 Task: For heading Arial Rounded MT Bold with Underline.  font size for heading26,  'Change the font style of data to'Browallia New.  and font size to 18,  Change the alignment of both headline & data to Align middle & Align Text left.  In the sheet  EvaluationSalesPerformance
Action: Mouse moved to (144, 112)
Screenshot: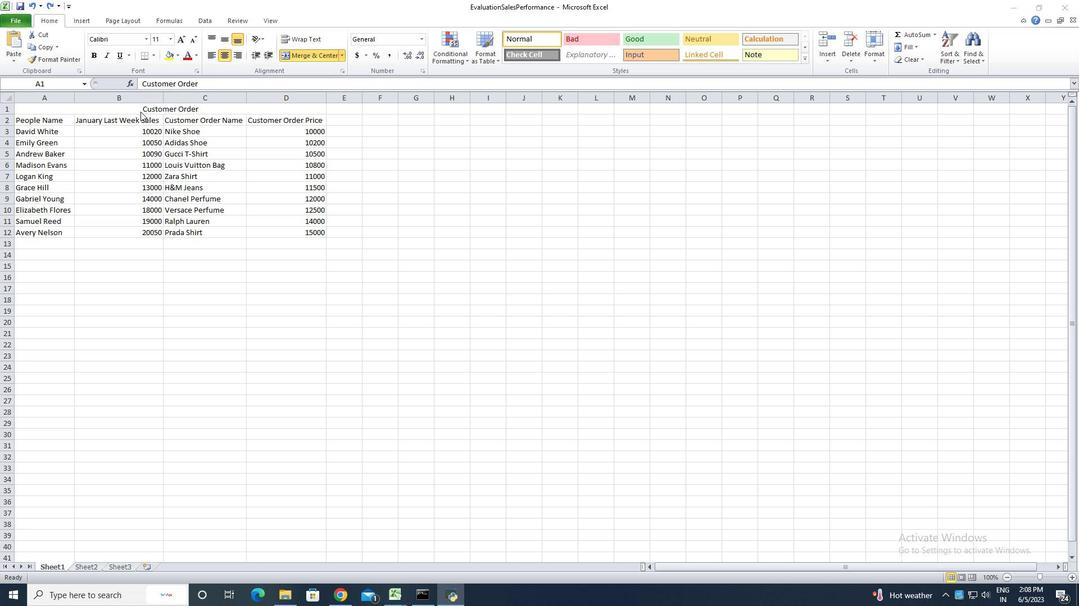 
Action: Mouse pressed left at (144, 112)
Screenshot: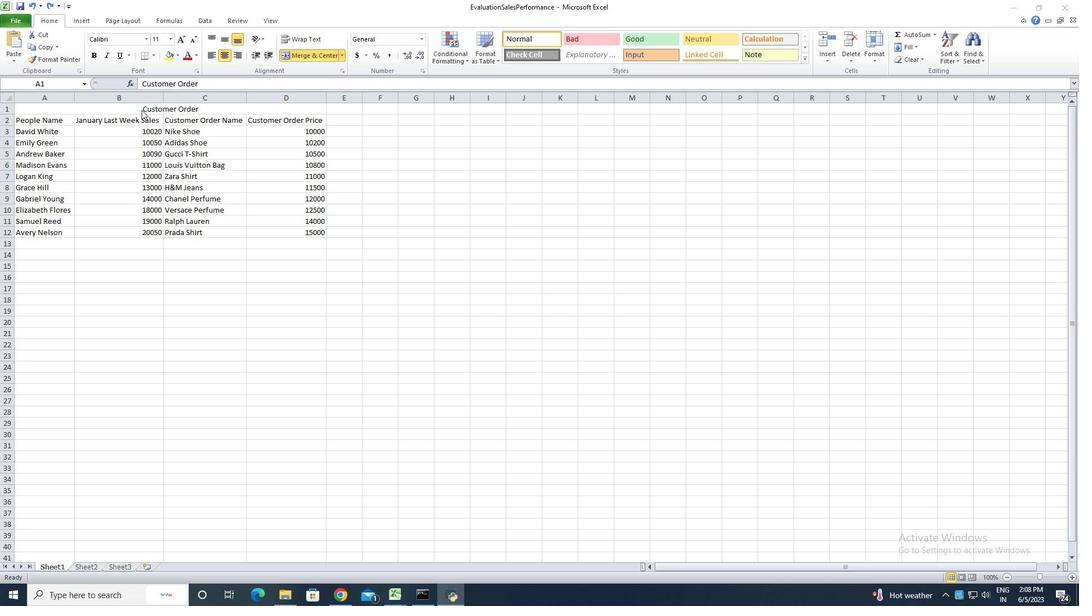 
Action: Mouse moved to (150, 41)
Screenshot: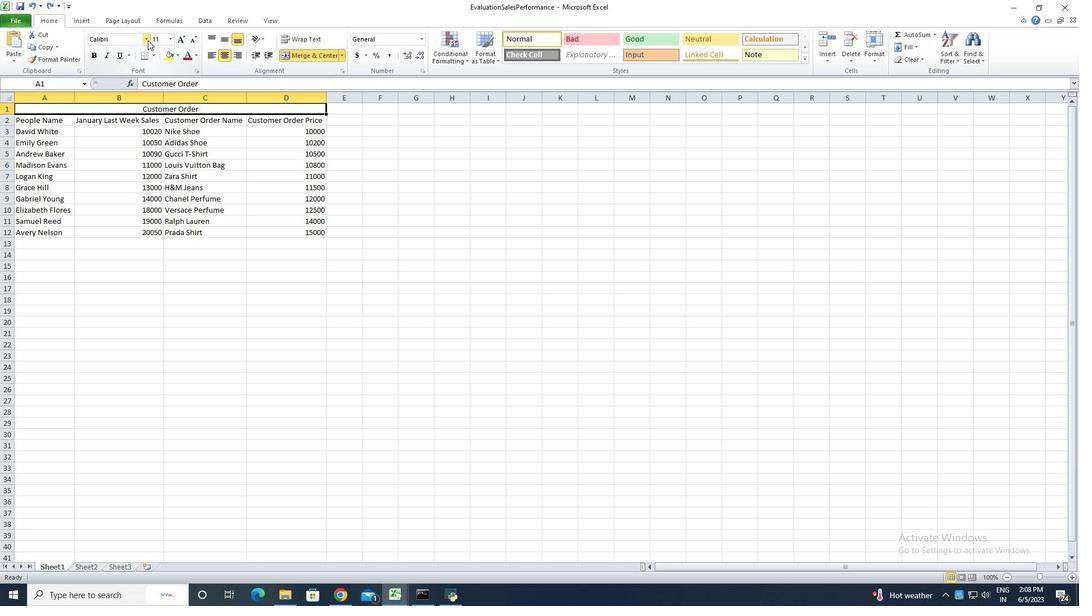 
Action: Mouse pressed left at (150, 41)
Screenshot: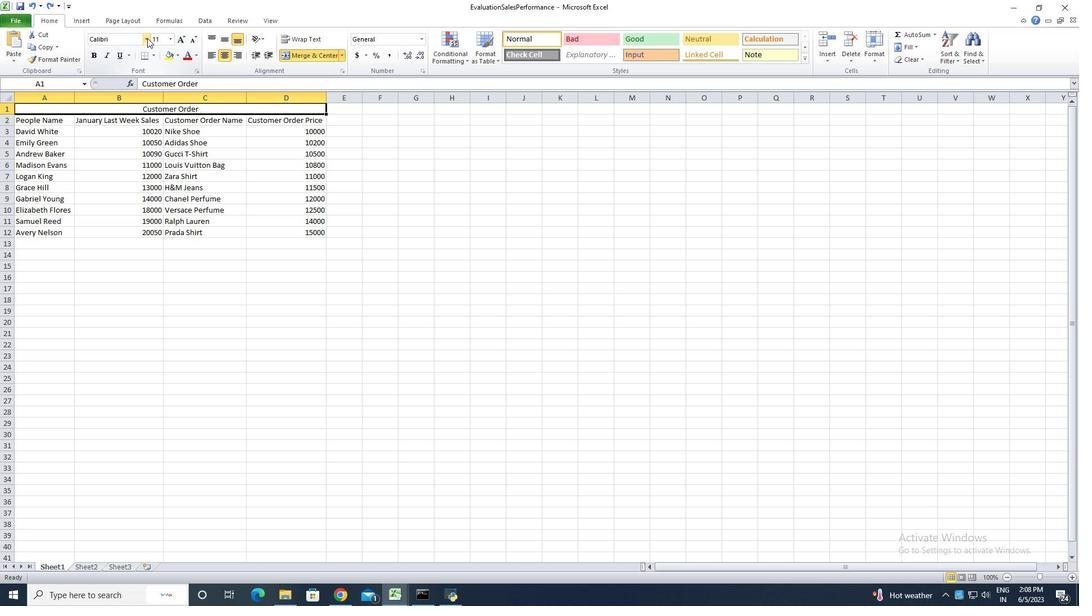 
Action: Mouse moved to (144, 171)
Screenshot: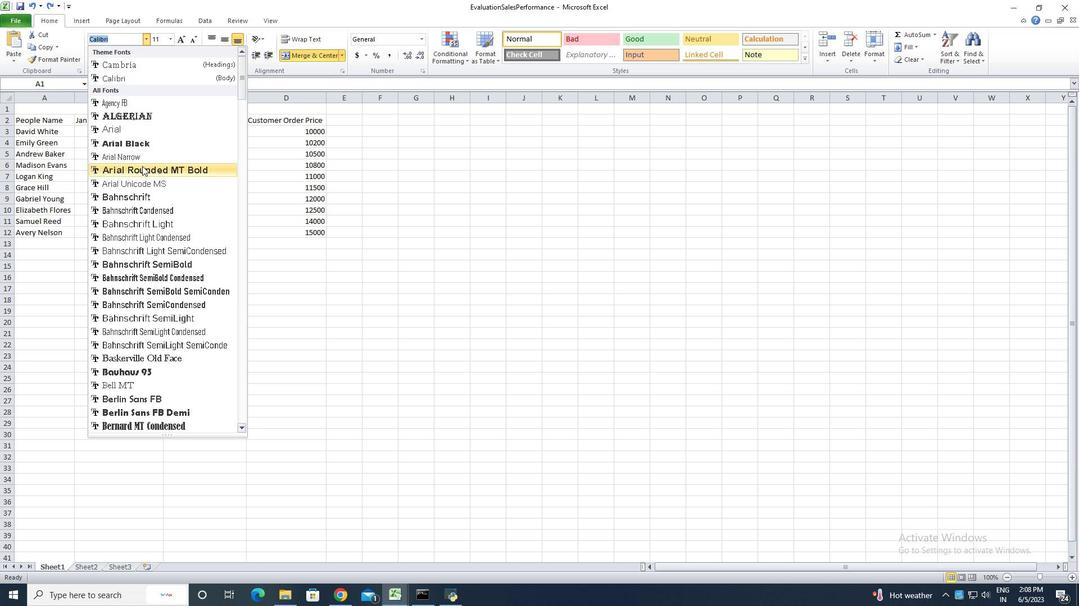 
Action: Mouse pressed left at (144, 171)
Screenshot: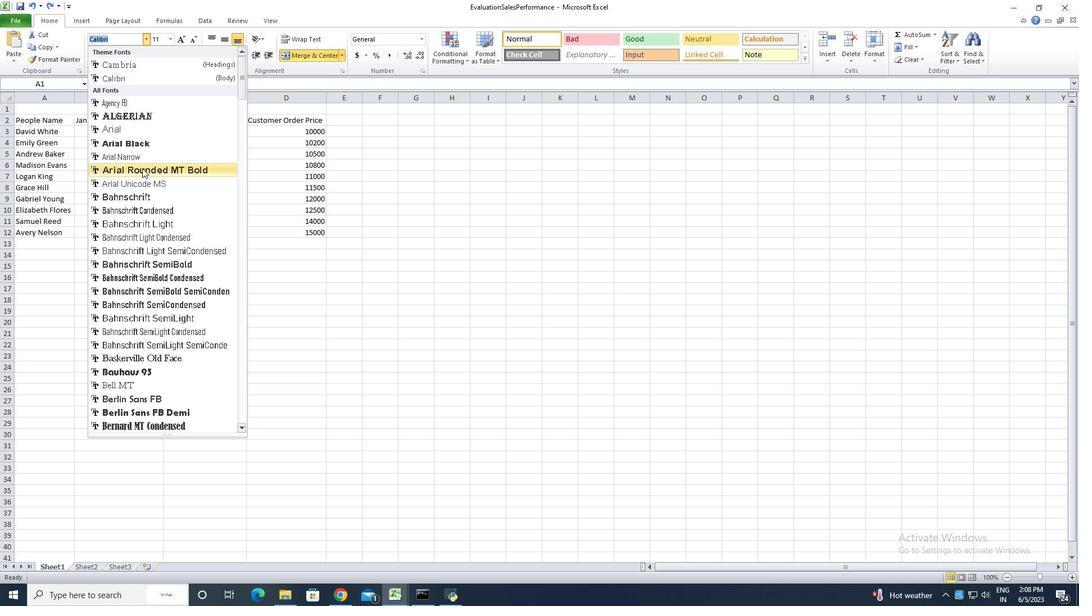 
Action: Mouse moved to (125, 59)
Screenshot: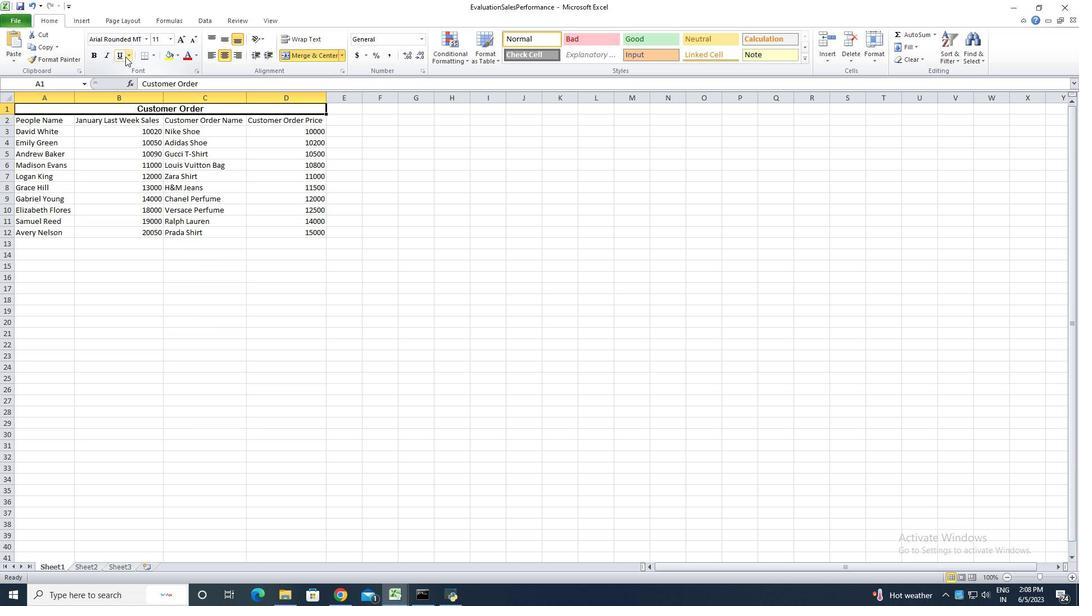 
Action: Mouse pressed left at (125, 59)
Screenshot: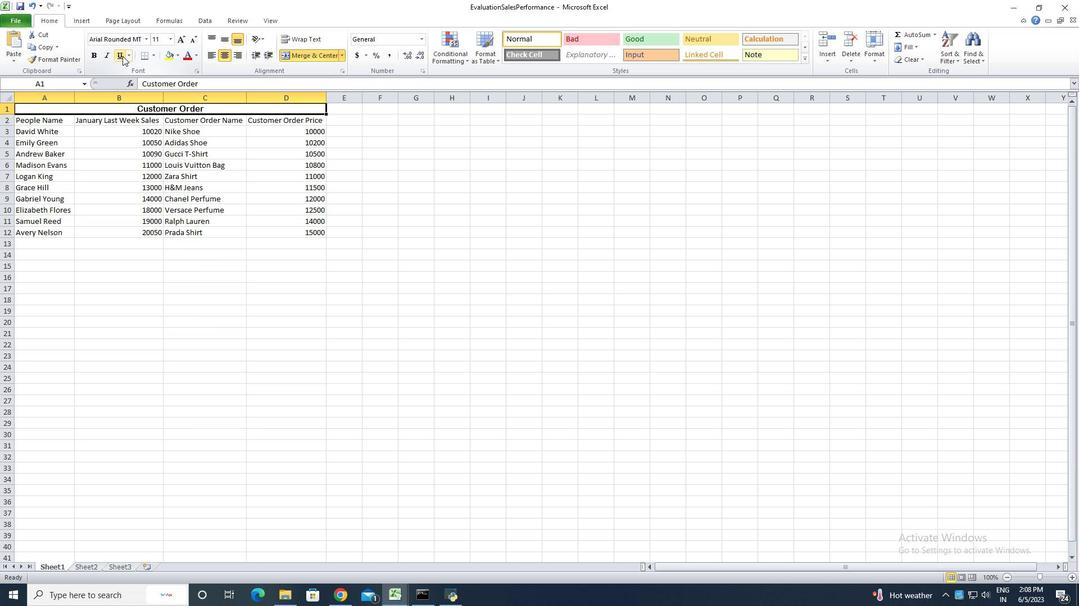 
Action: Mouse moved to (183, 43)
Screenshot: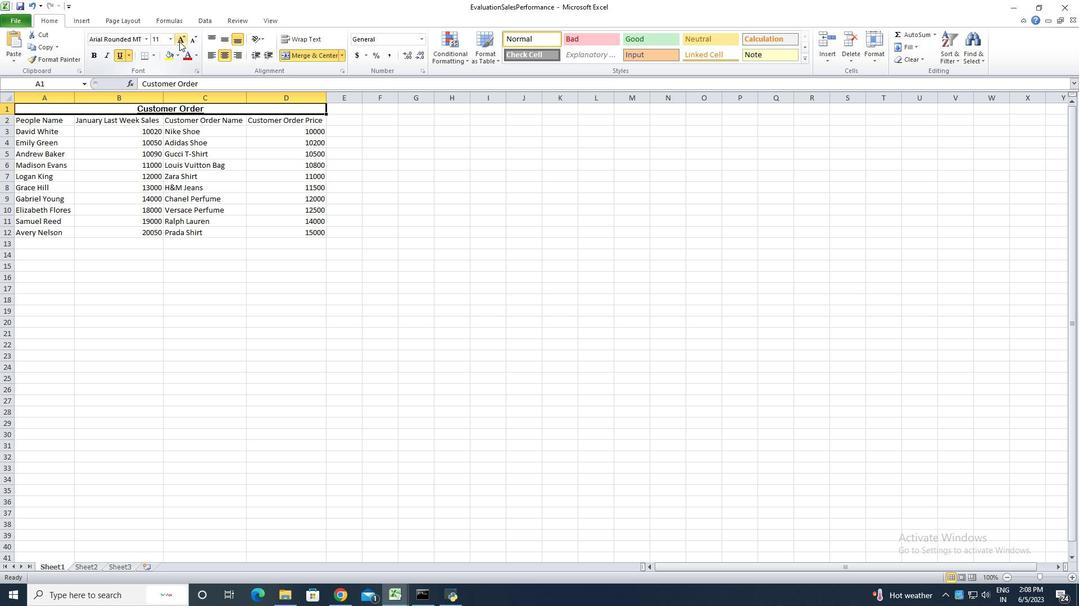 
Action: Mouse pressed left at (183, 43)
Screenshot: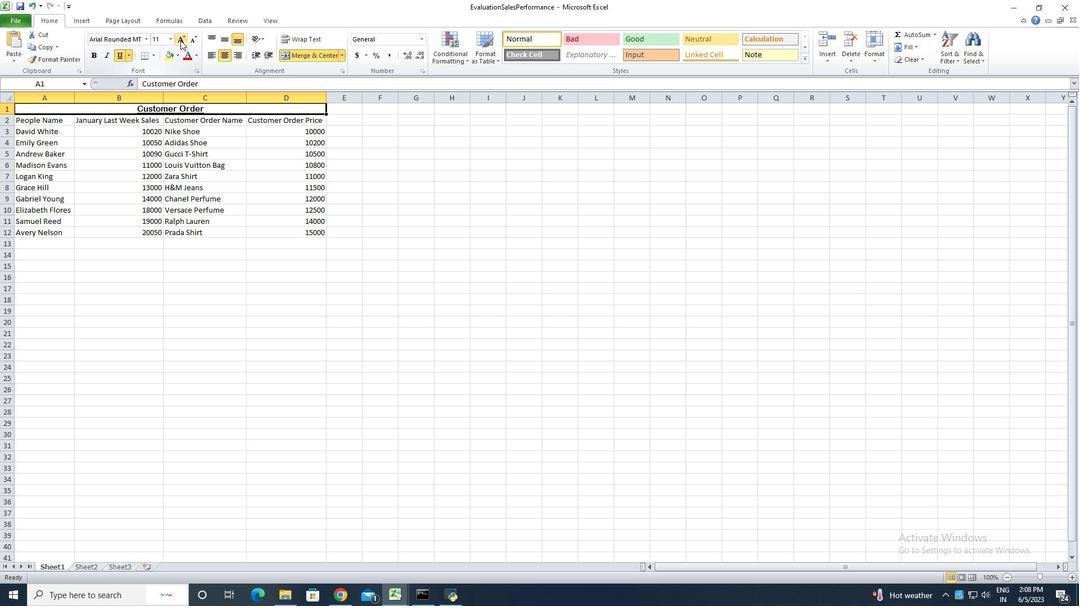 
Action: Mouse pressed left at (183, 43)
Screenshot: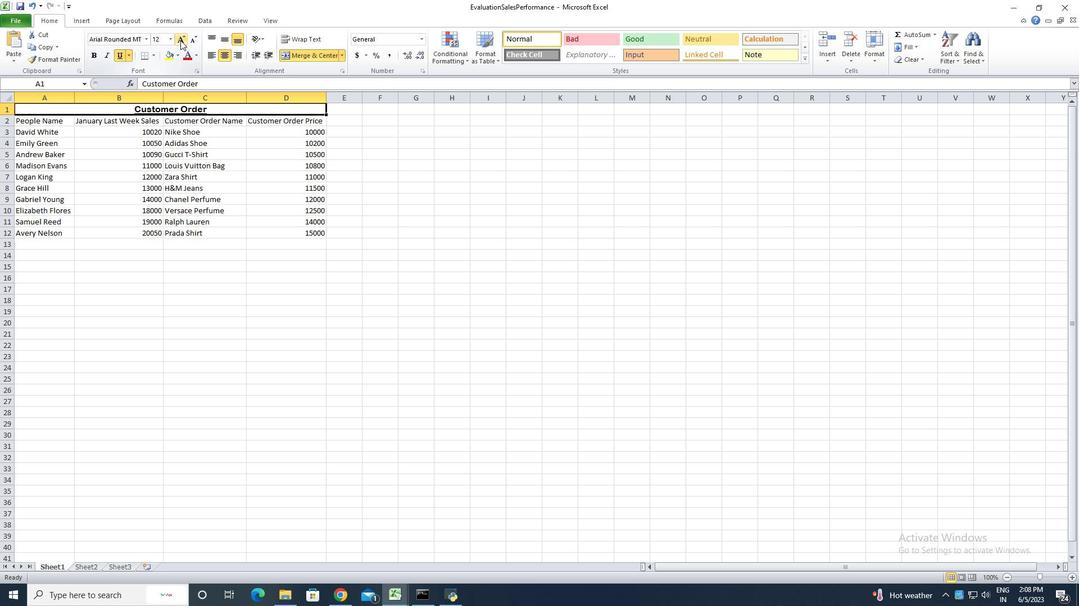 
Action: Mouse pressed left at (183, 43)
Screenshot: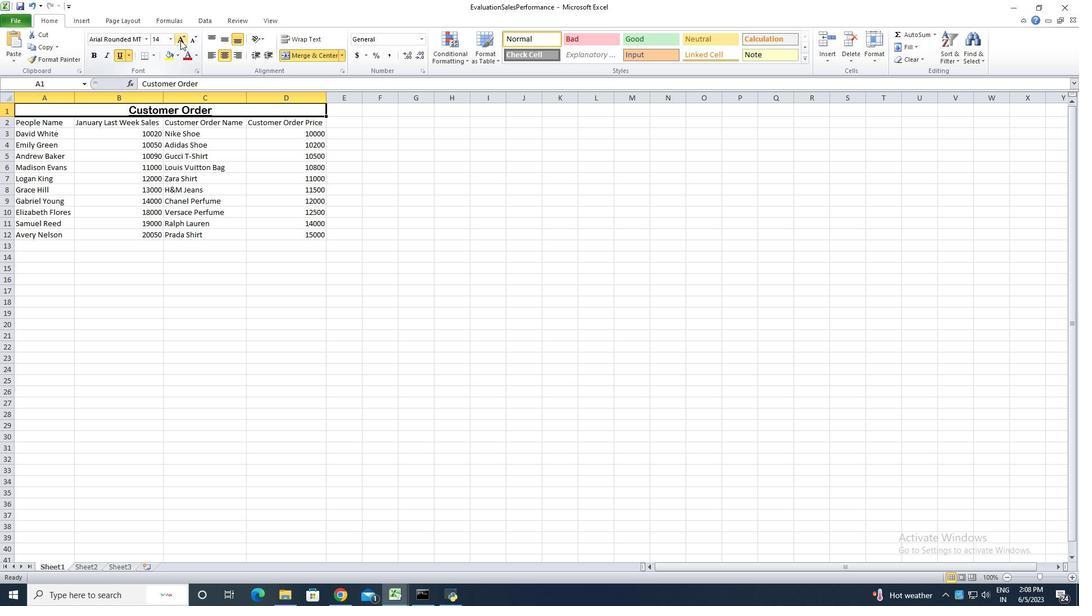 
Action: Mouse pressed left at (183, 43)
Screenshot: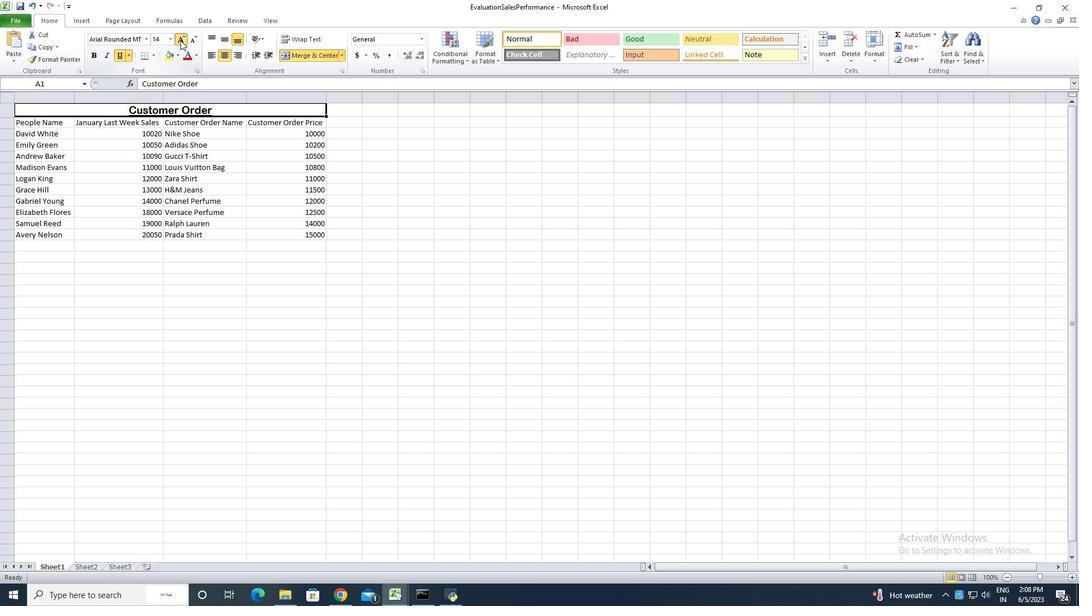 
Action: Mouse pressed left at (183, 43)
Screenshot: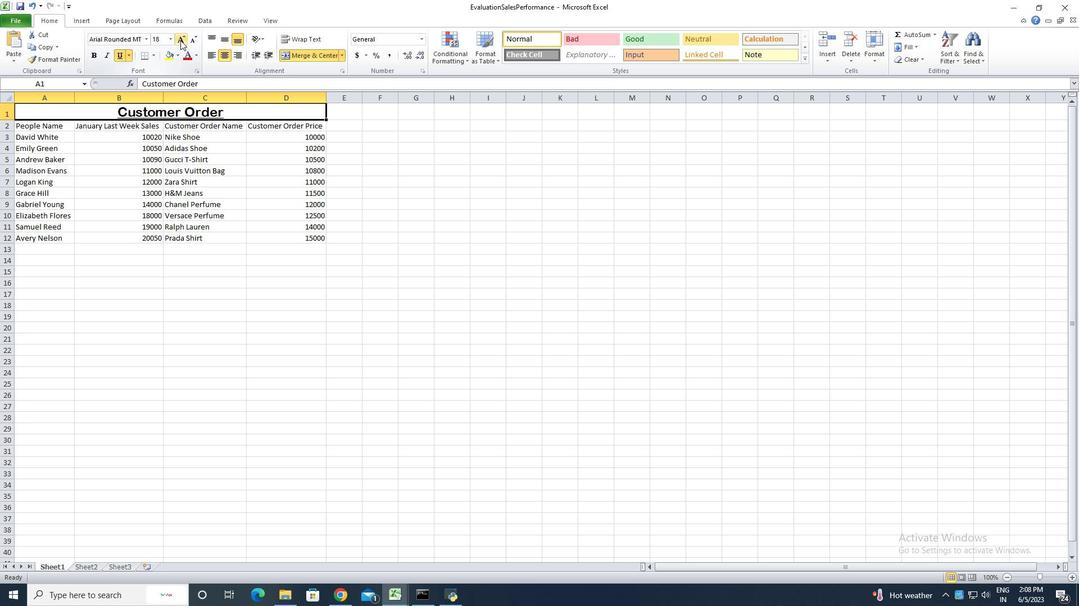 
Action: Mouse pressed left at (183, 43)
Screenshot: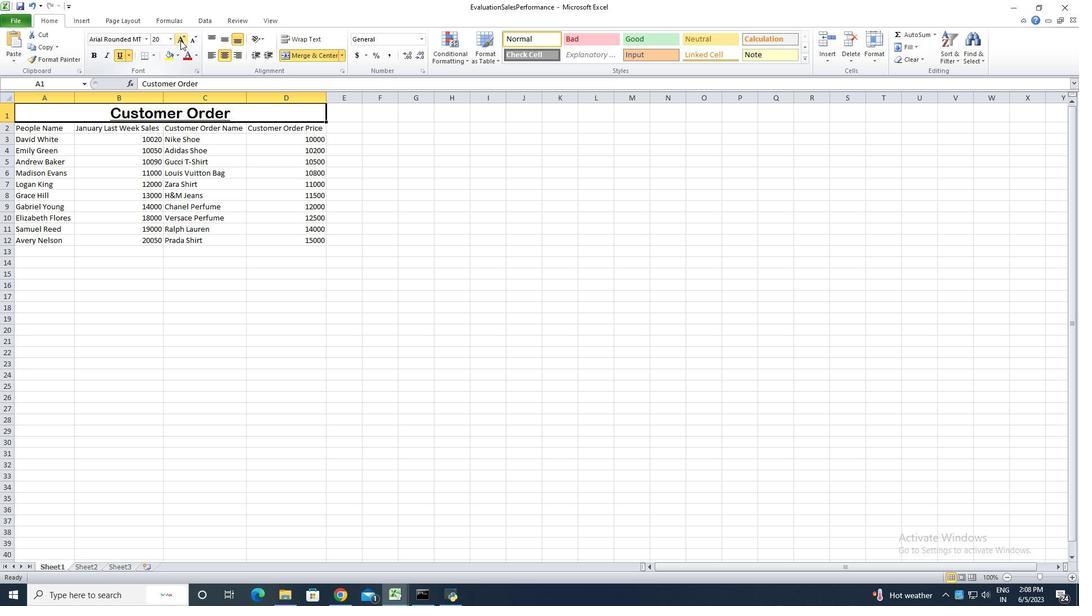 
Action: Mouse pressed left at (183, 43)
Screenshot: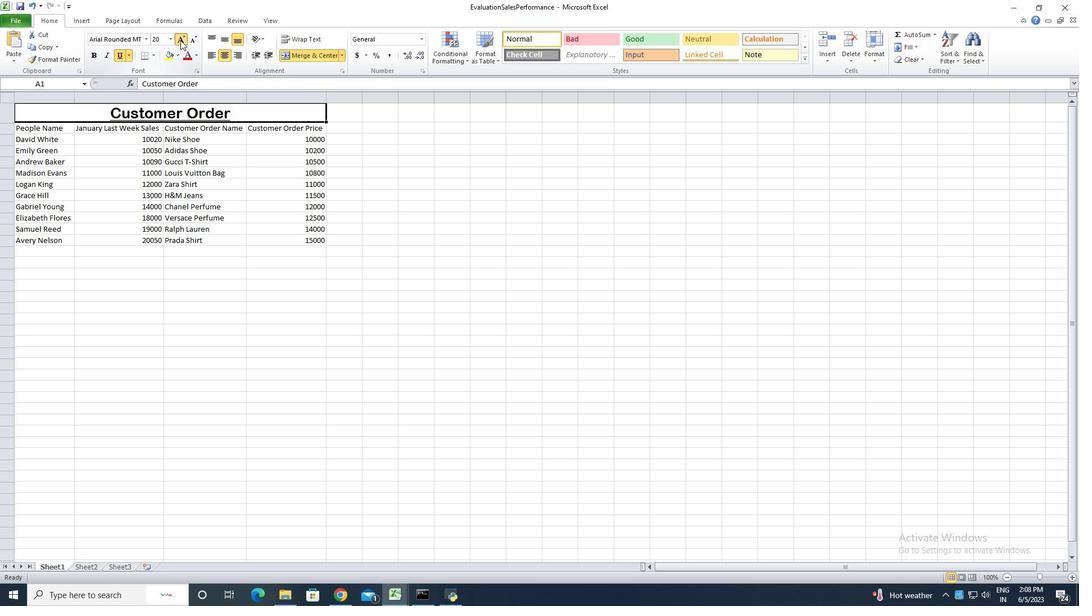 
Action: Mouse pressed left at (183, 43)
Screenshot: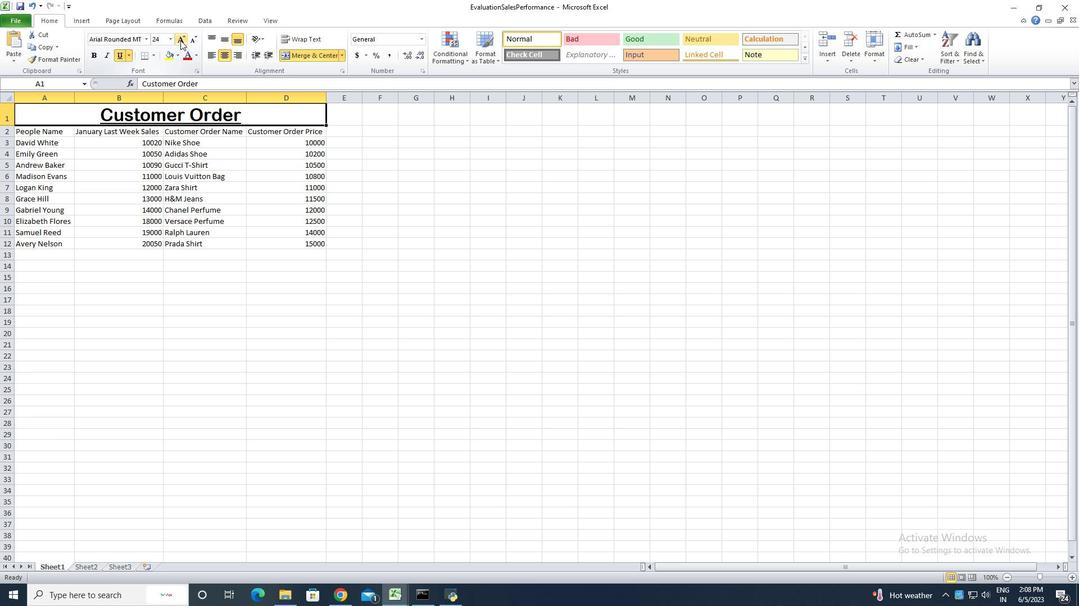 
Action: Mouse moved to (40, 134)
Screenshot: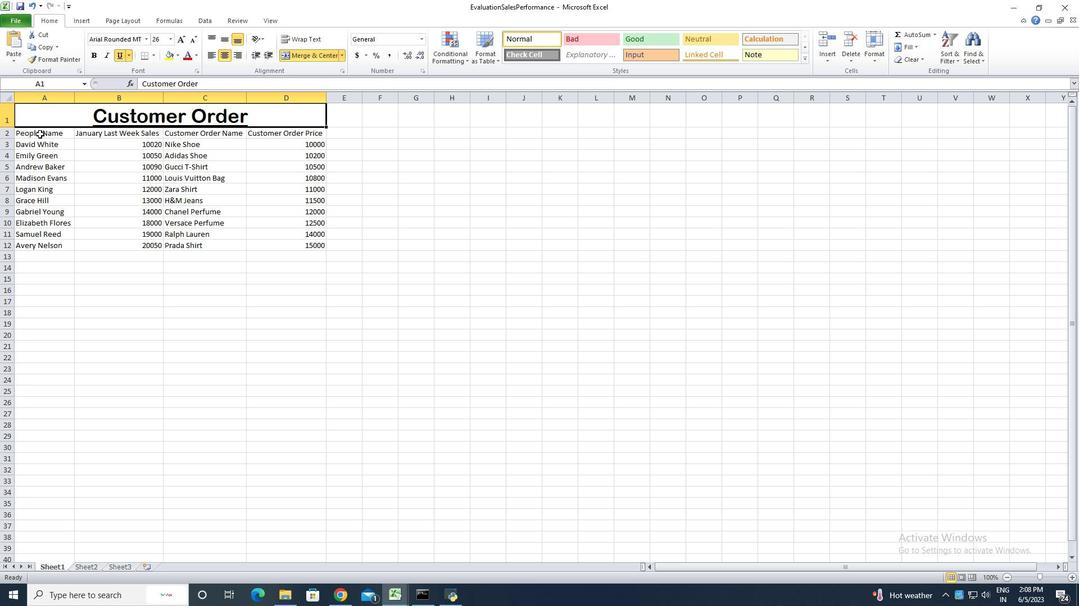 
Action: Mouse pressed left at (40, 134)
Screenshot: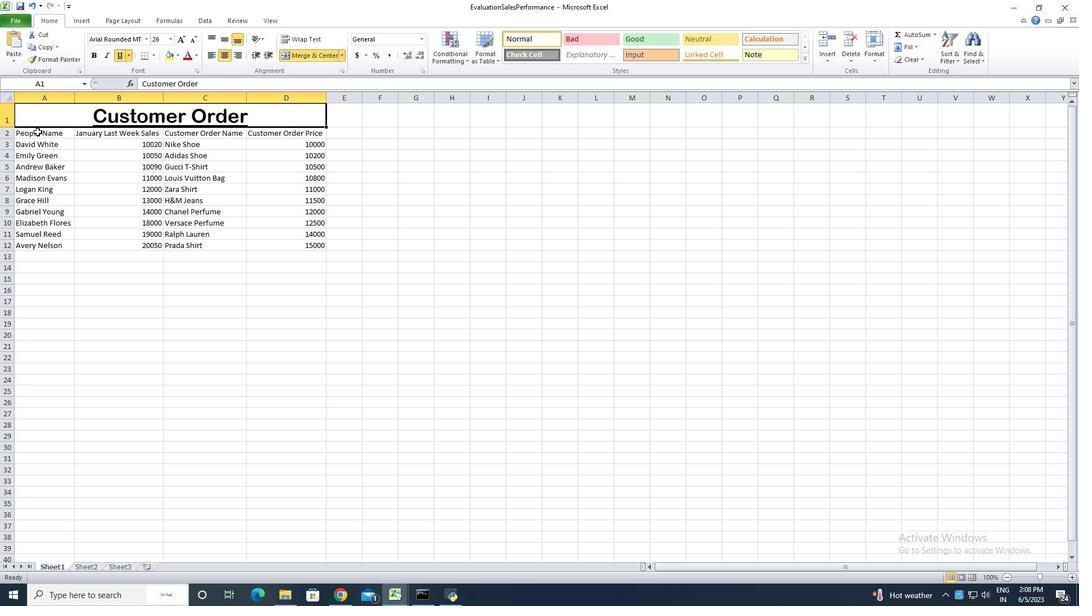 
Action: Mouse moved to (147, 41)
Screenshot: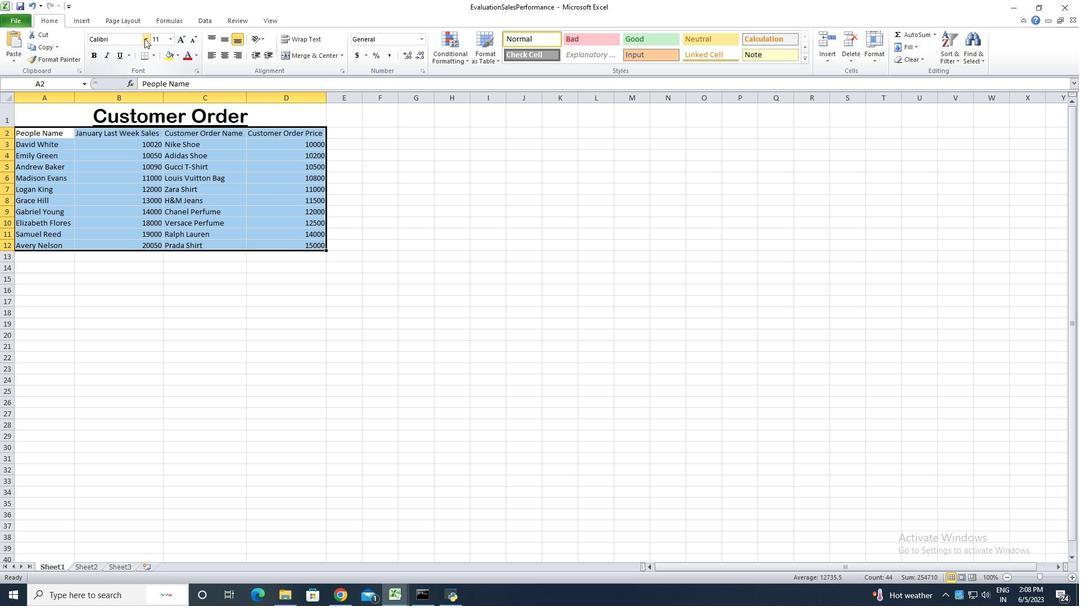 
Action: Mouse pressed left at (147, 41)
Screenshot: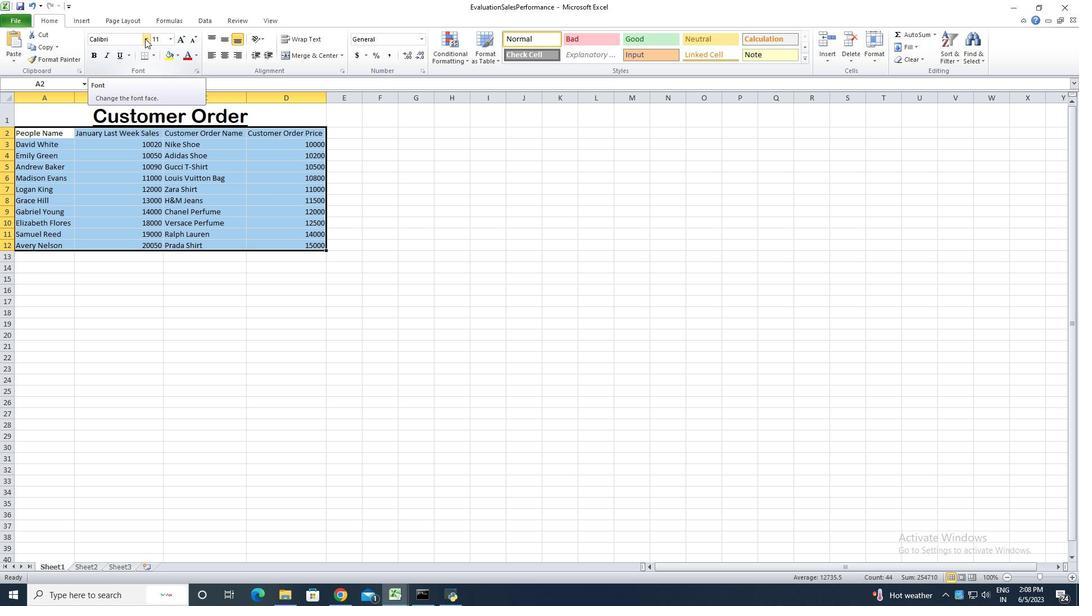 
Action: Key pressed <Key.shift>Browali<Key.backspace>lia<Key.space><Key.shift>New<Key.enter>
Screenshot: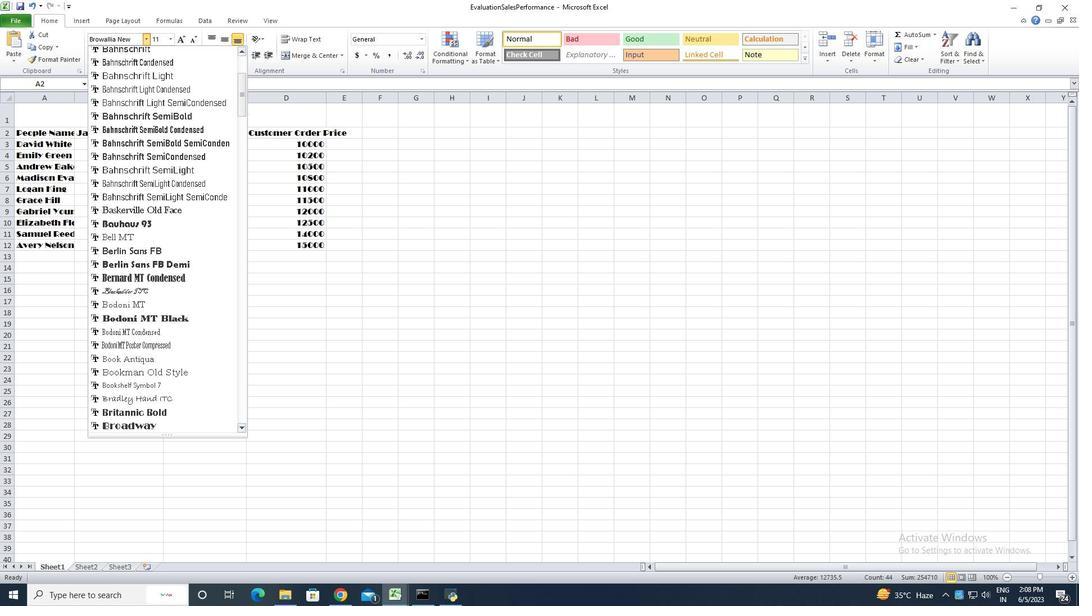 
Action: Mouse moved to (186, 41)
Screenshot: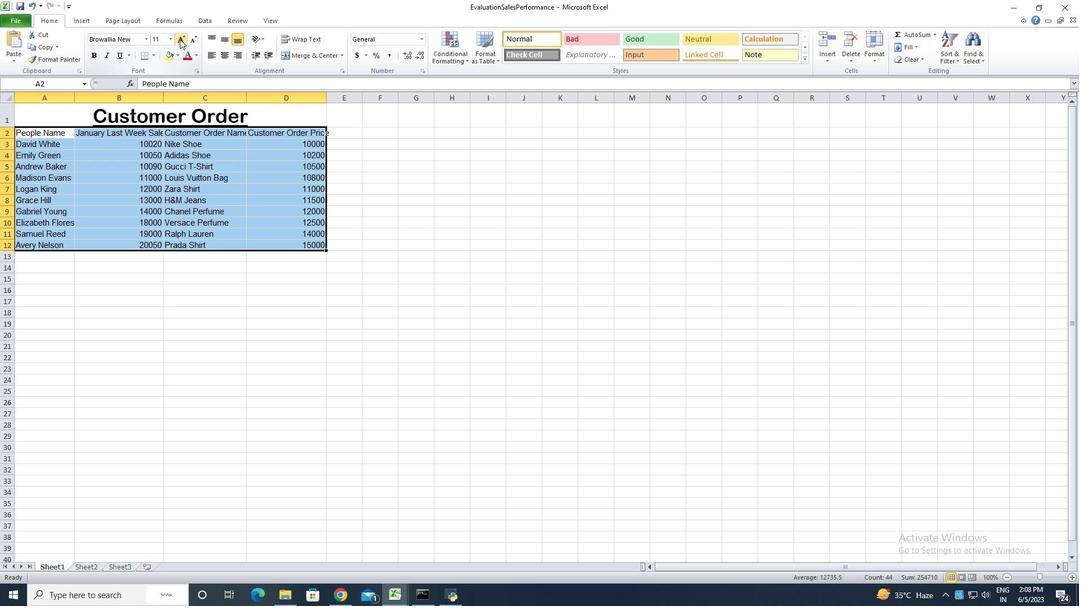 
Action: Mouse pressed left at (186, 41)
Screenshot: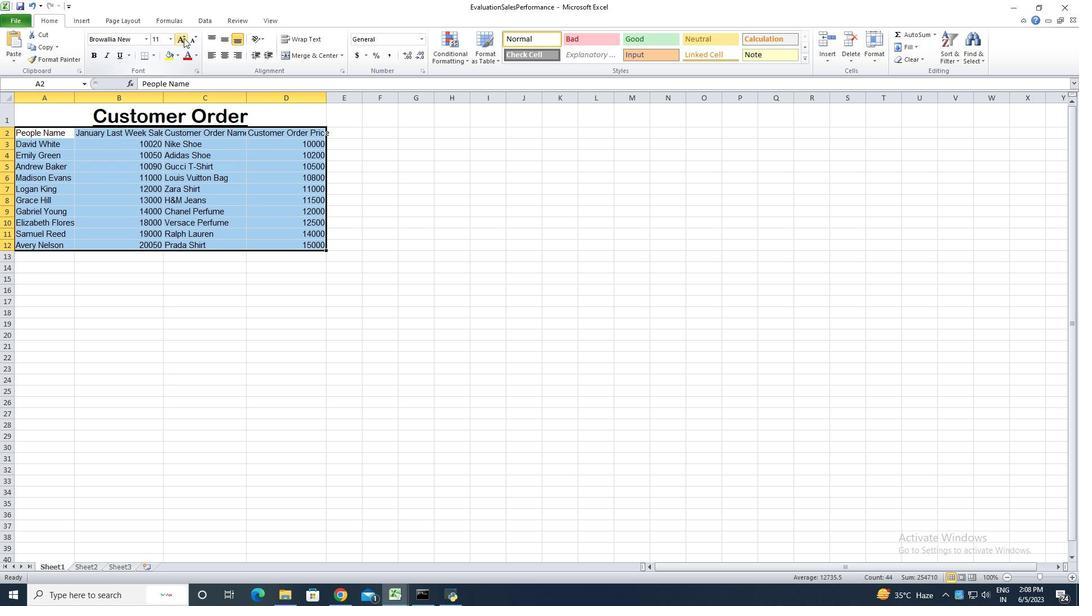 
Action: Mouse pressed left at (186, 41)
Screenshot: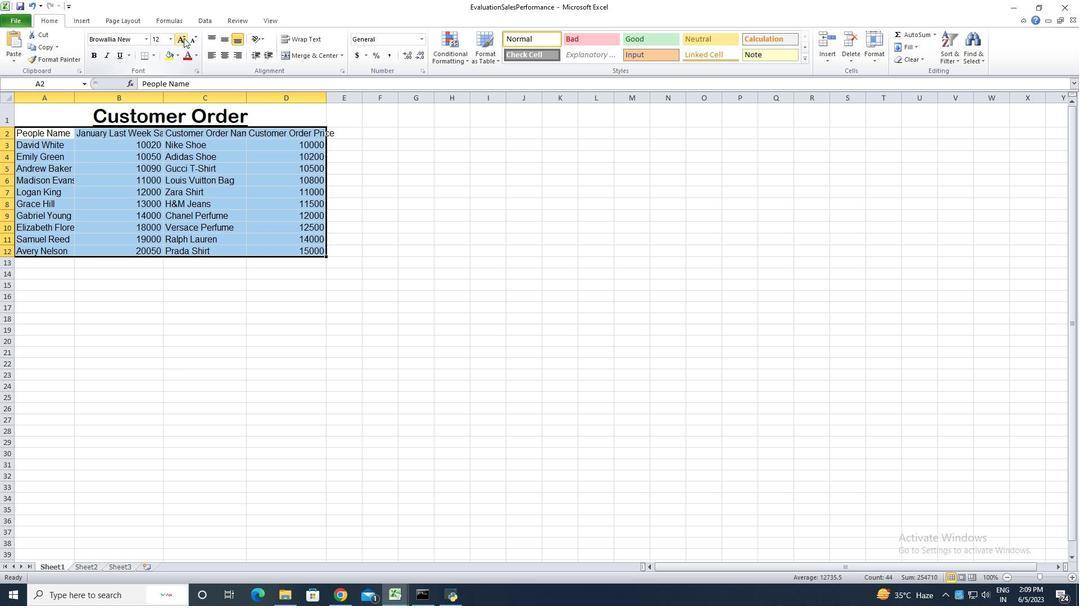 
Action: Mouse pressed left at (186, 41)
Screenshot: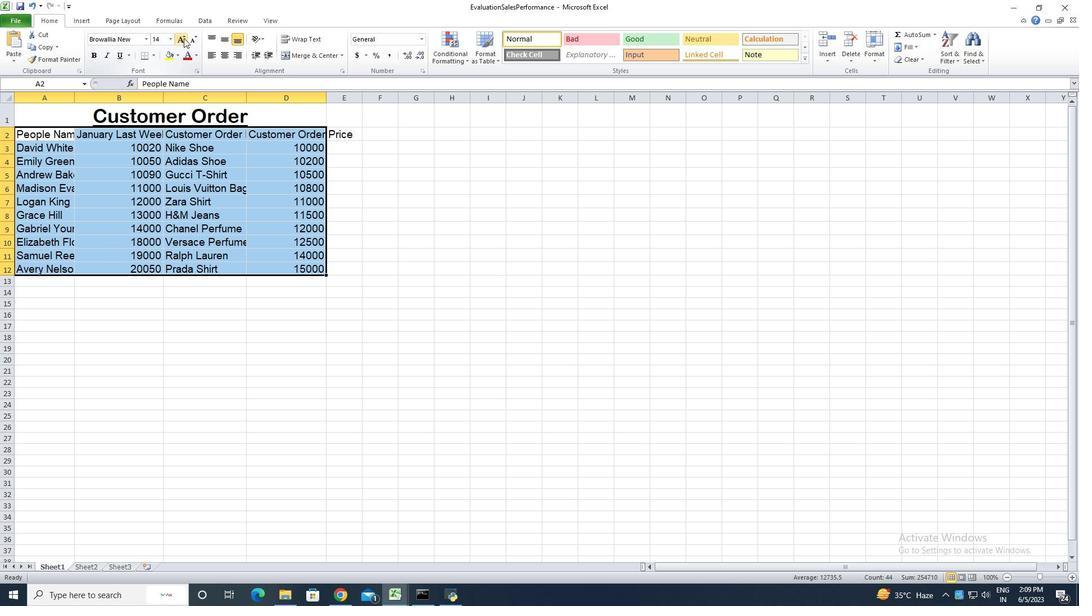 
Action: Mouse pressed left at (186, 41)
Screenshot: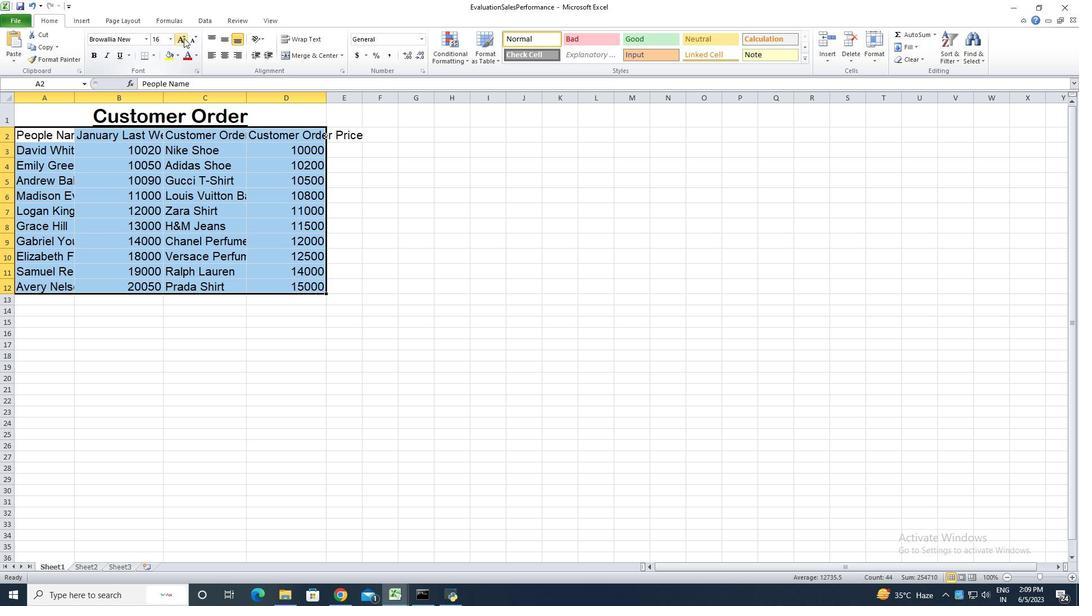 
Action: Mouse moved to (233, 359)
Screenshot: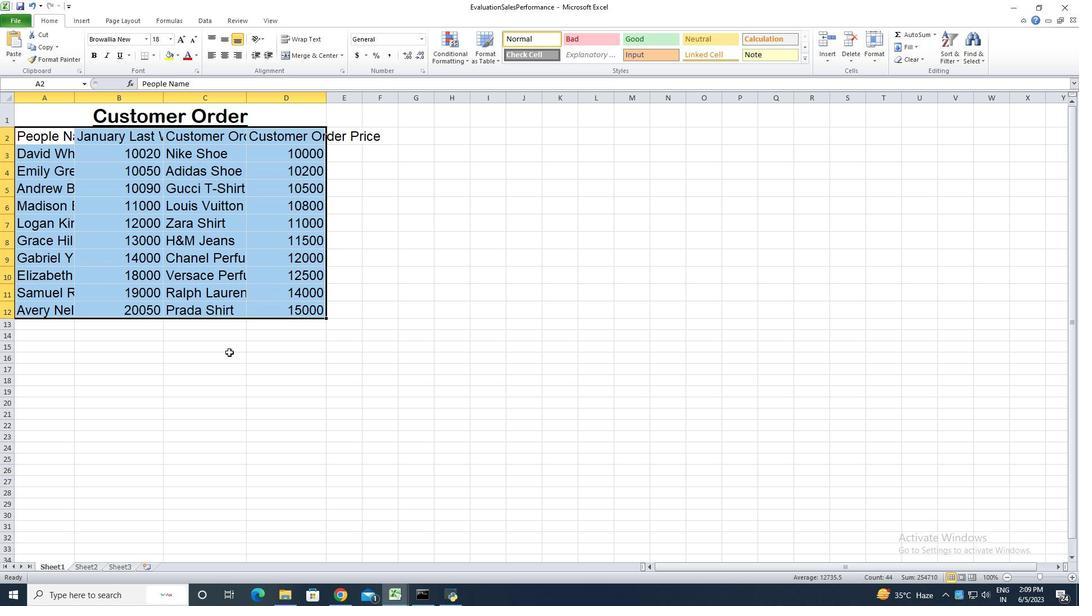 
Action: Mouse pressed left at (233, 359)
Screenshot: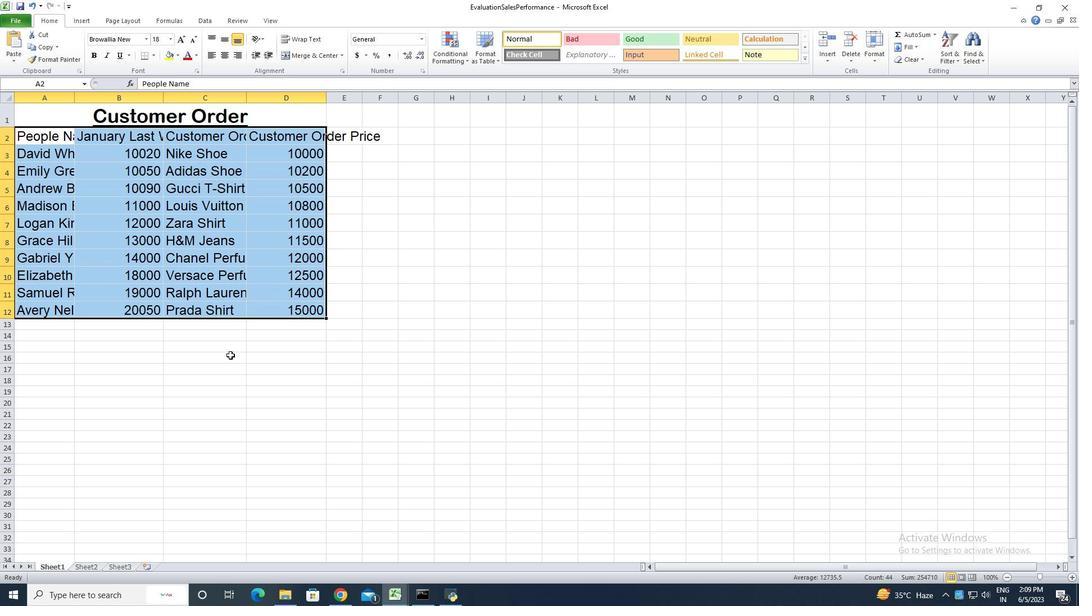 
Action: Mouse moved to (78, 100)
Screenshot: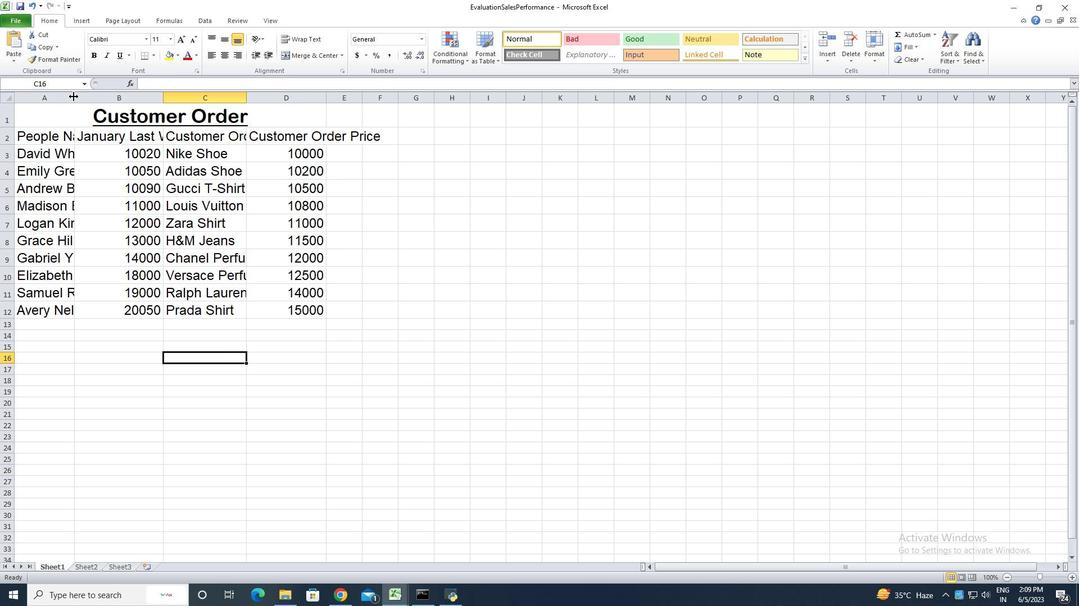 
Action: Mouse pressed left at (78, 100)
Screenshot: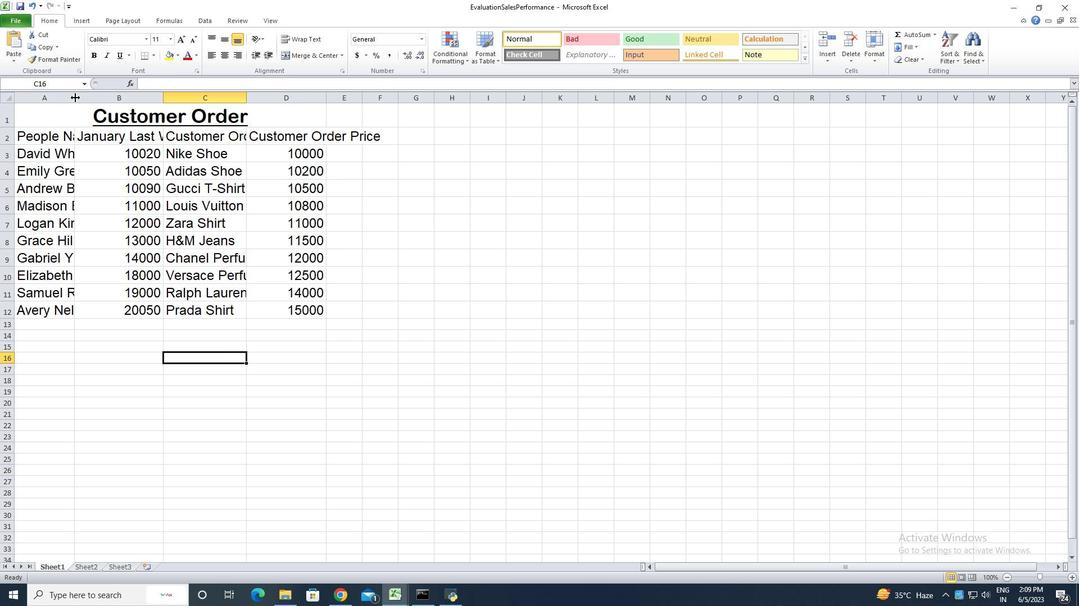 
Action: Mouse pressed left at (78, 100)
Screenshot: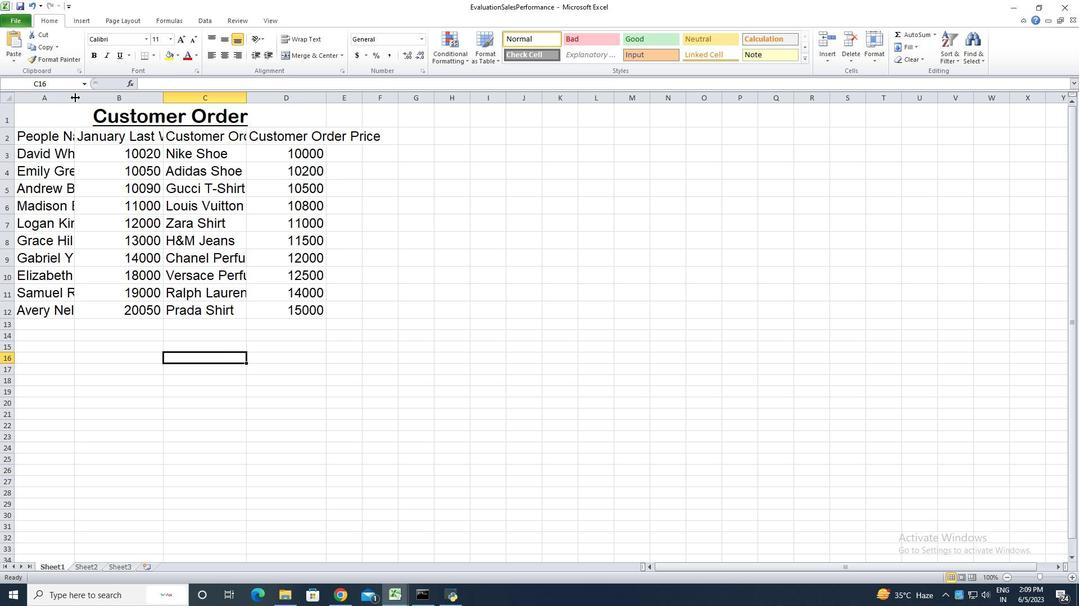 
Action: Mouse moved to (213, 102)
Screenshot: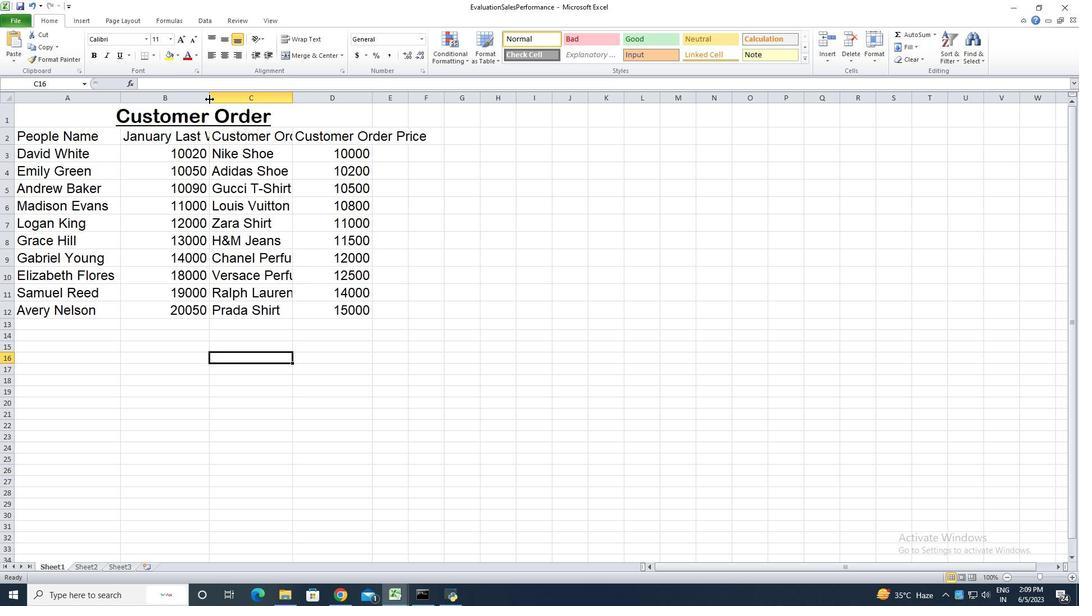 
Action: Mouse pressed left at (213, 102)
Screenshot: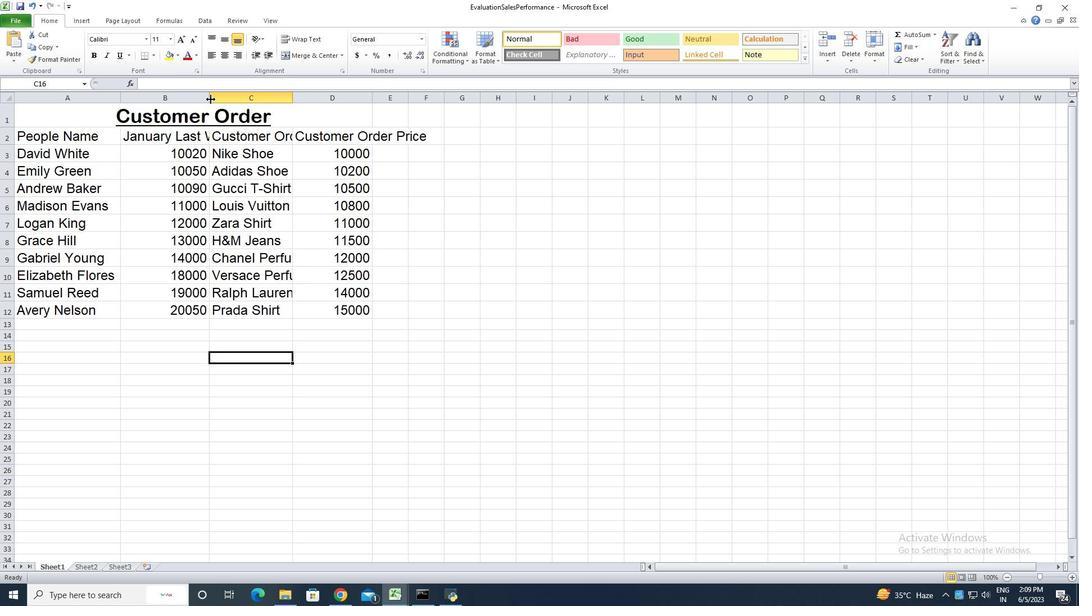 
Action: Mouse pressed left at (213, 102)
Screenshot: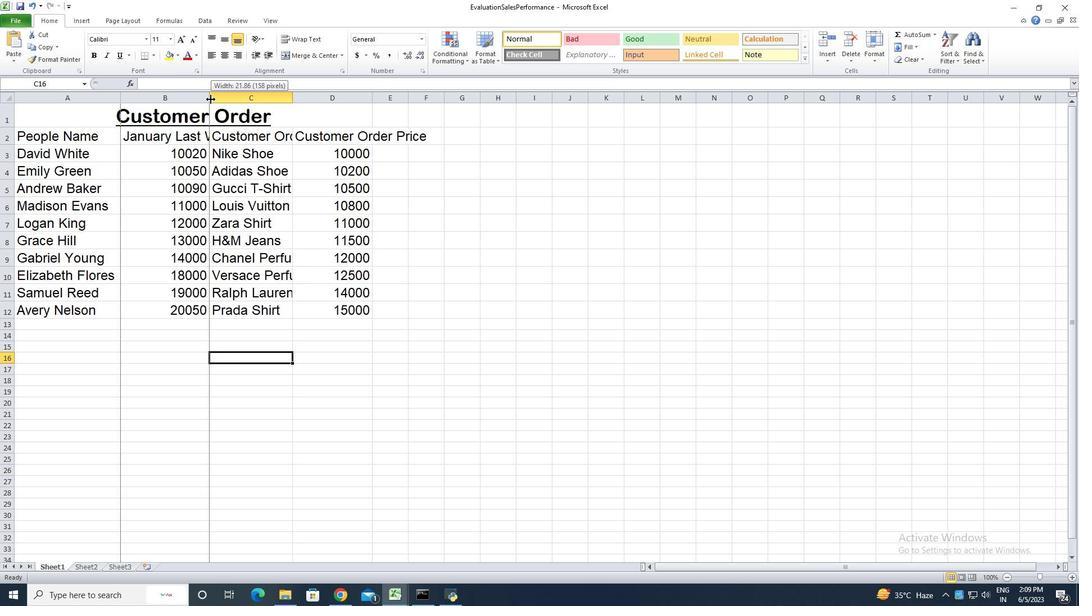 
Action: Mouse moved to (287, 102)
Screenshot: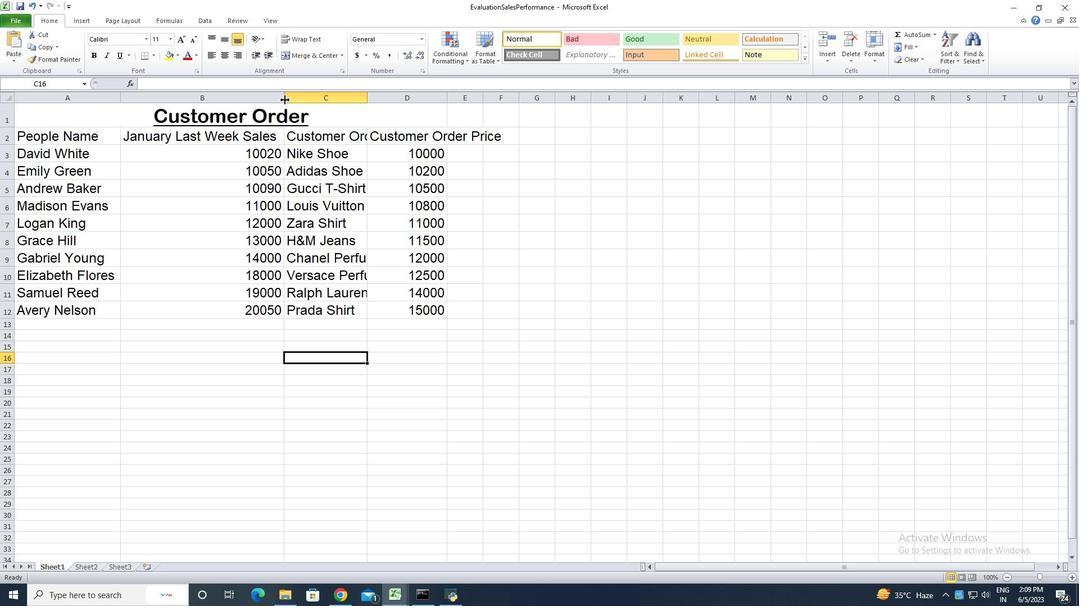 
Action: Mouse pressed left at (287, 102)
Screenshot: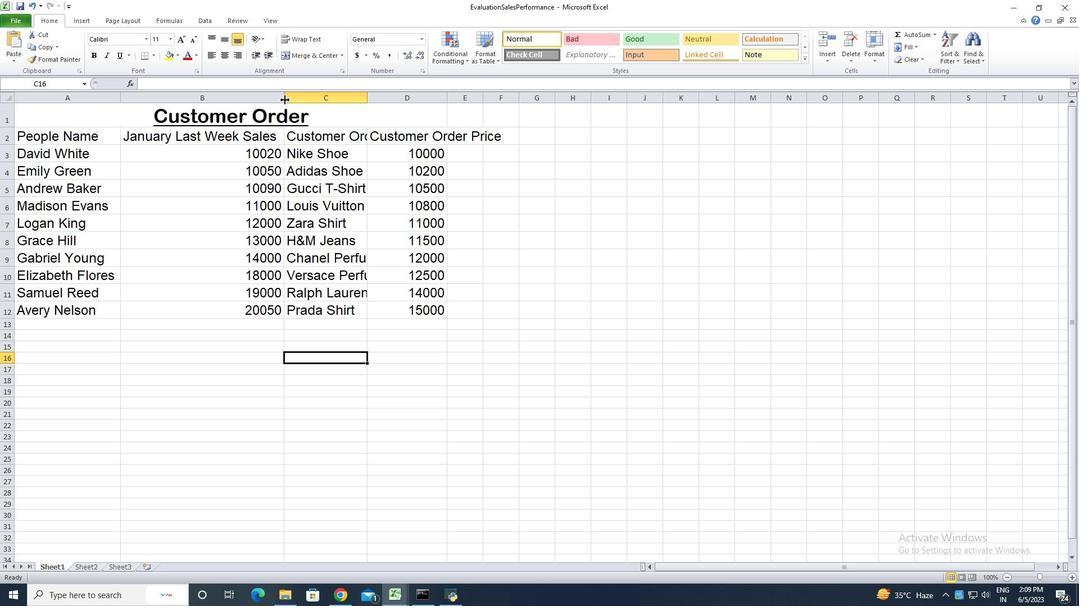 
Action: Mouse pressed left at (287, 102)
Screenshot: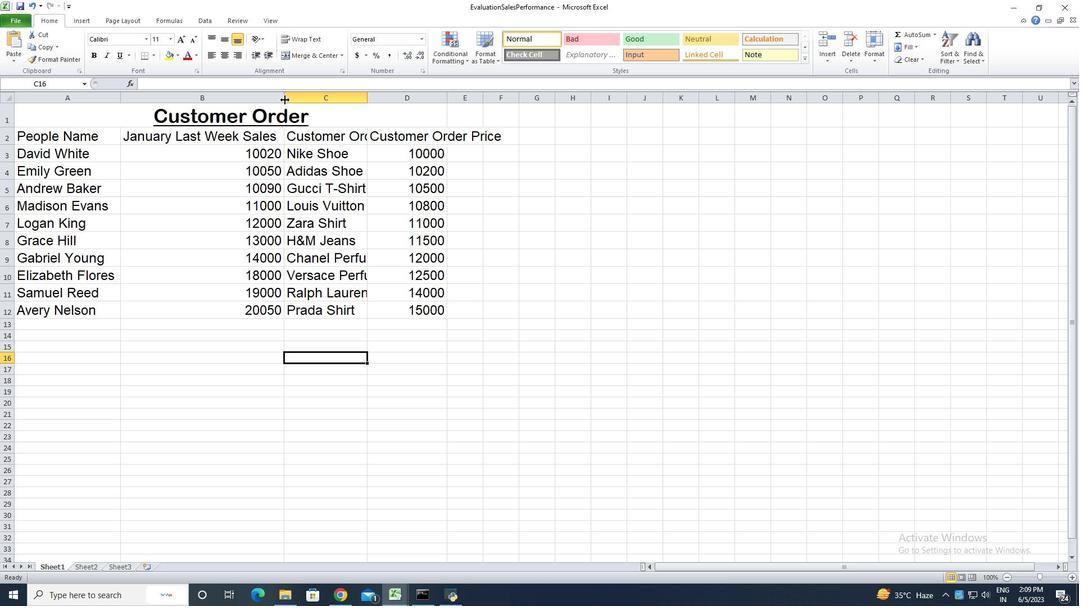 
Action: Mouse moved to (372, 103)
Screenshot: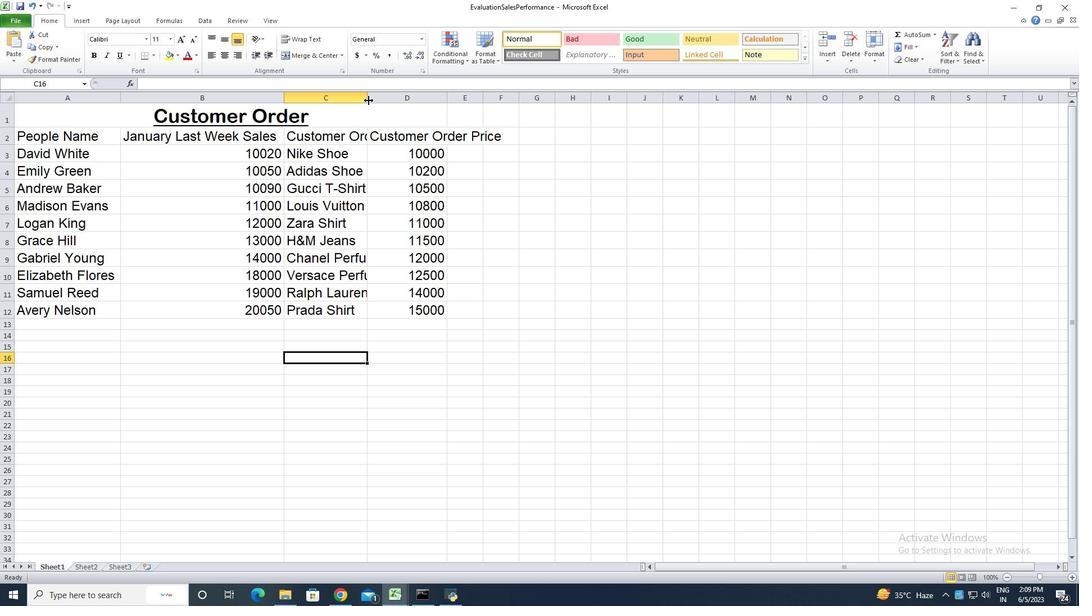 
Action: Mouse pressed left at (372, 103)
Screenshot: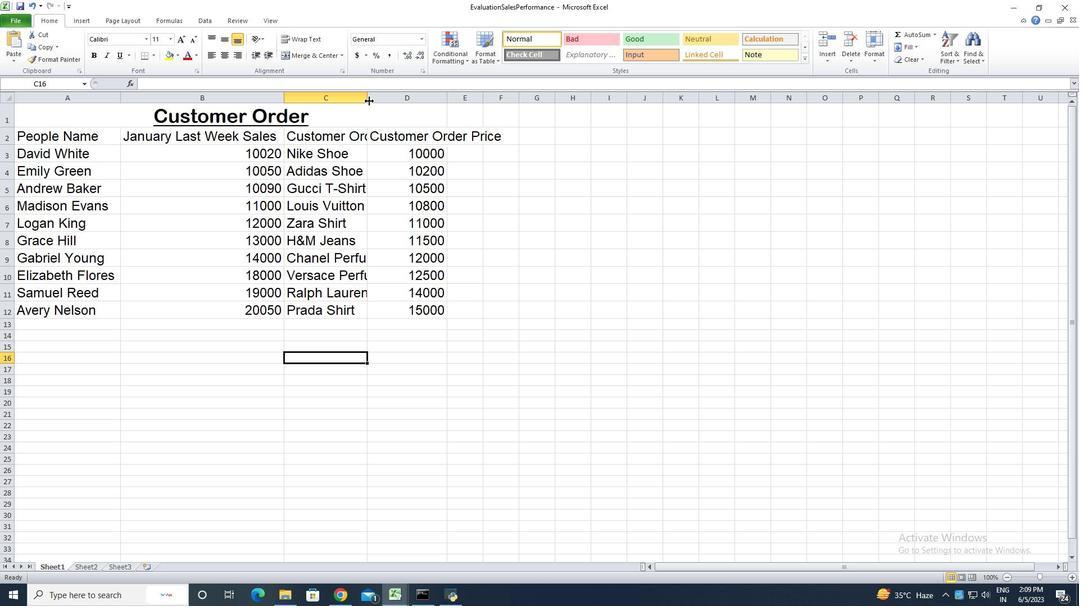 
Action: Mouse pressed left at (372, 103)
Screenshot: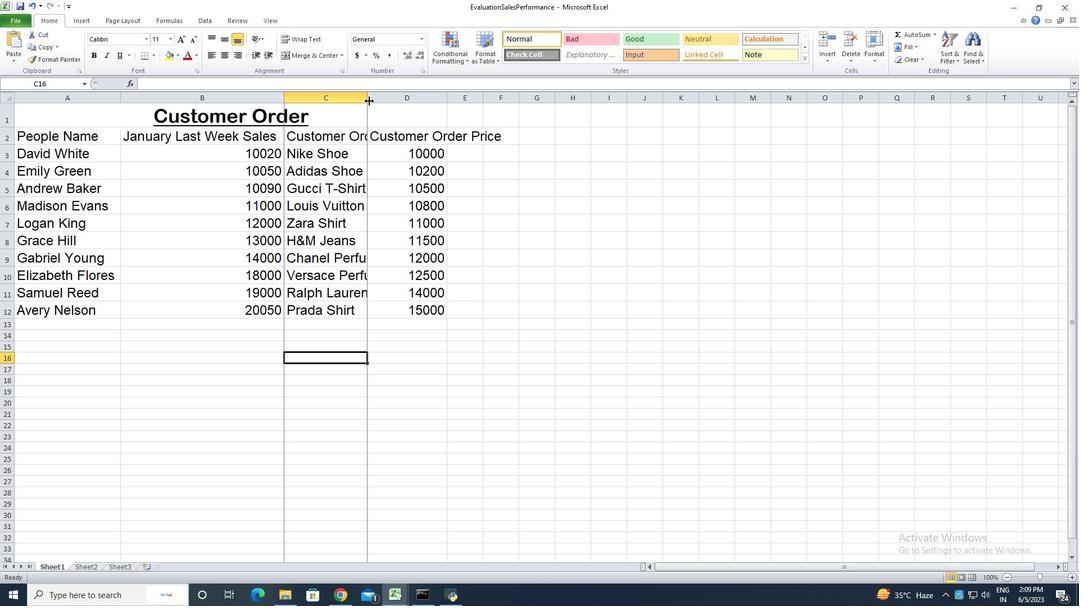 
Action: Mouse moved to (513, 102)
Screenshot: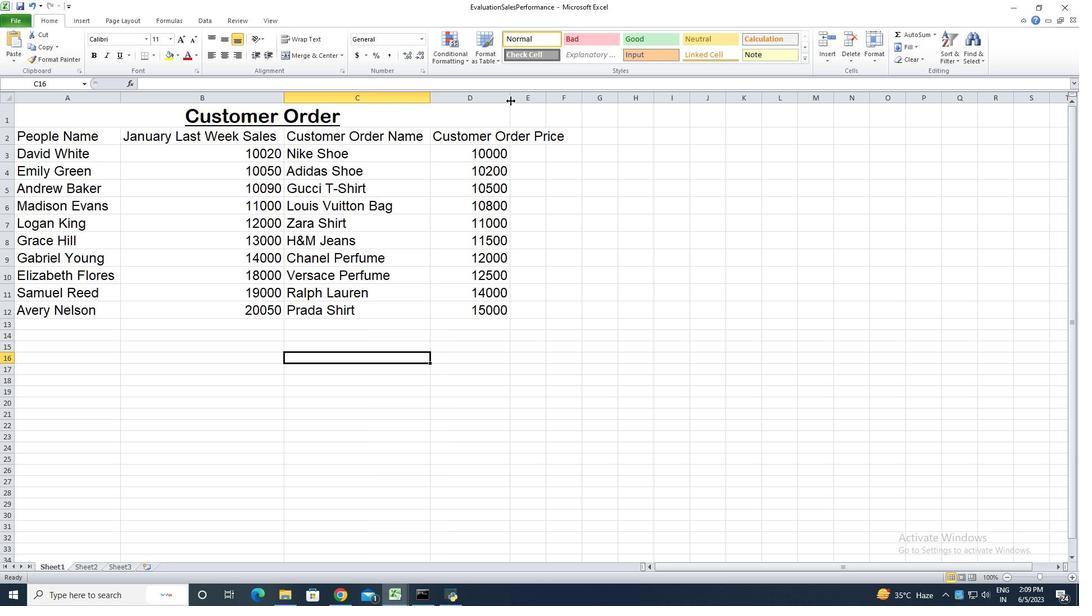
Action: Mouse pressed left at (513, 102)
Screenshot: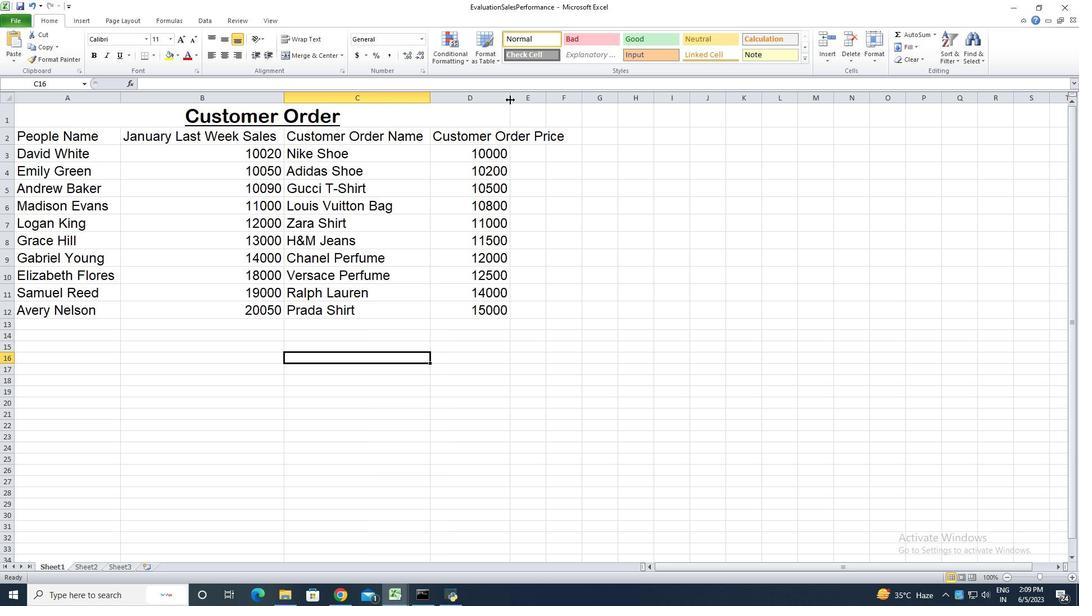 
Action: Mouse pressed left at (513, 102)
Screenshot: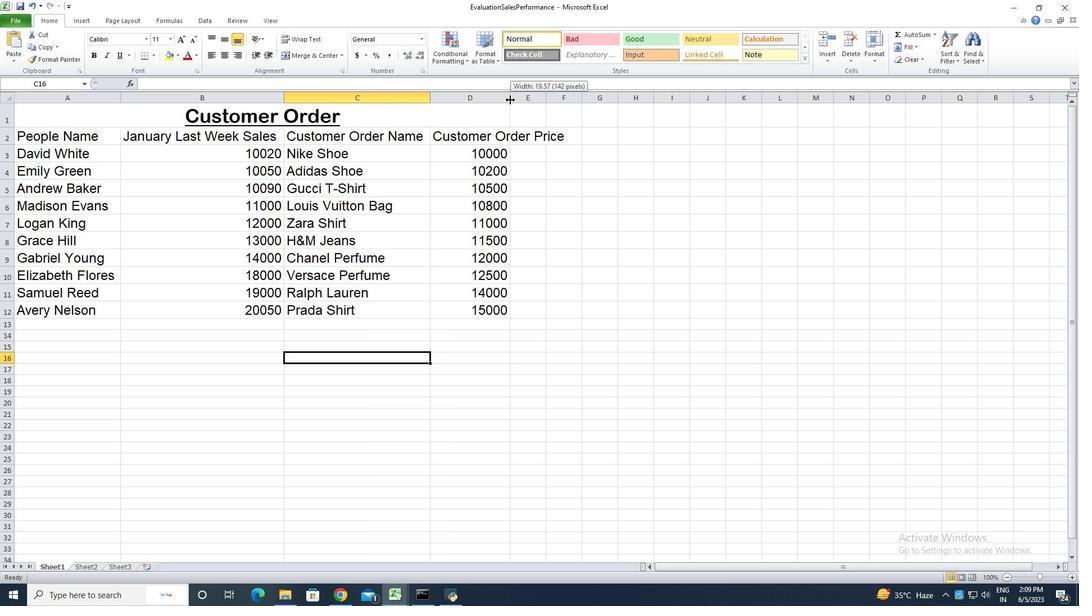 
Action: Mouse moved to (79, 119)
Screenshot: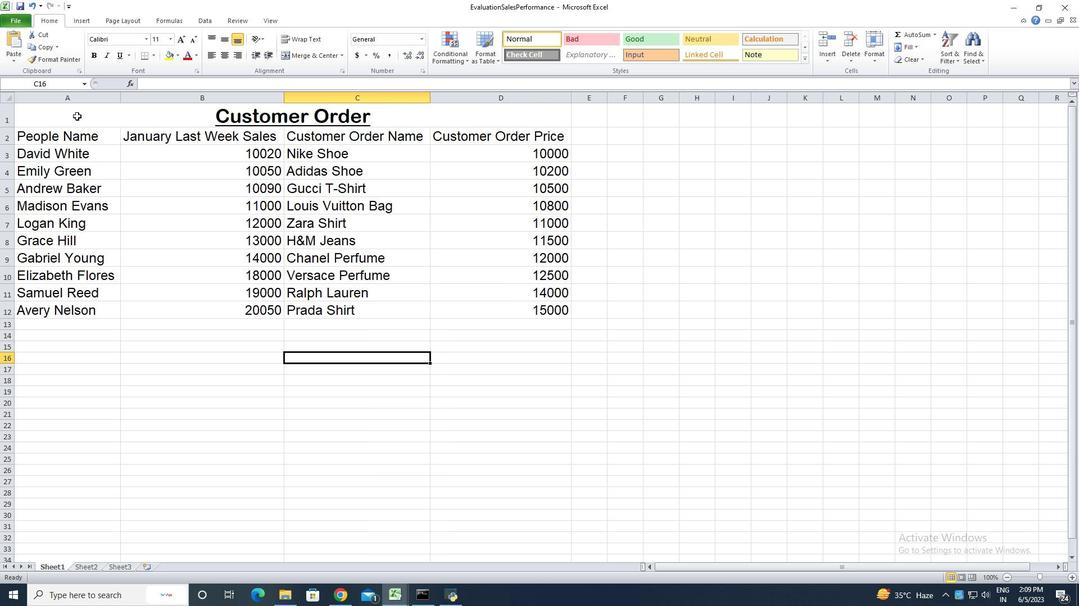 
Action: Mouse pressed left at (79, 119)
Screenshot: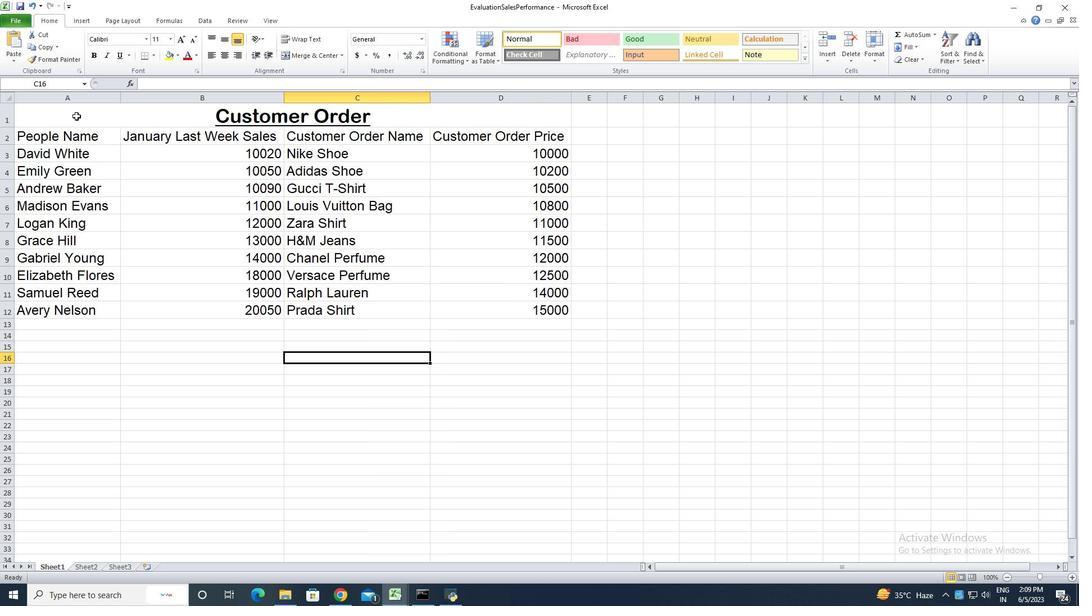 
Action: Mouse moved to (227, 42)
Screenshot: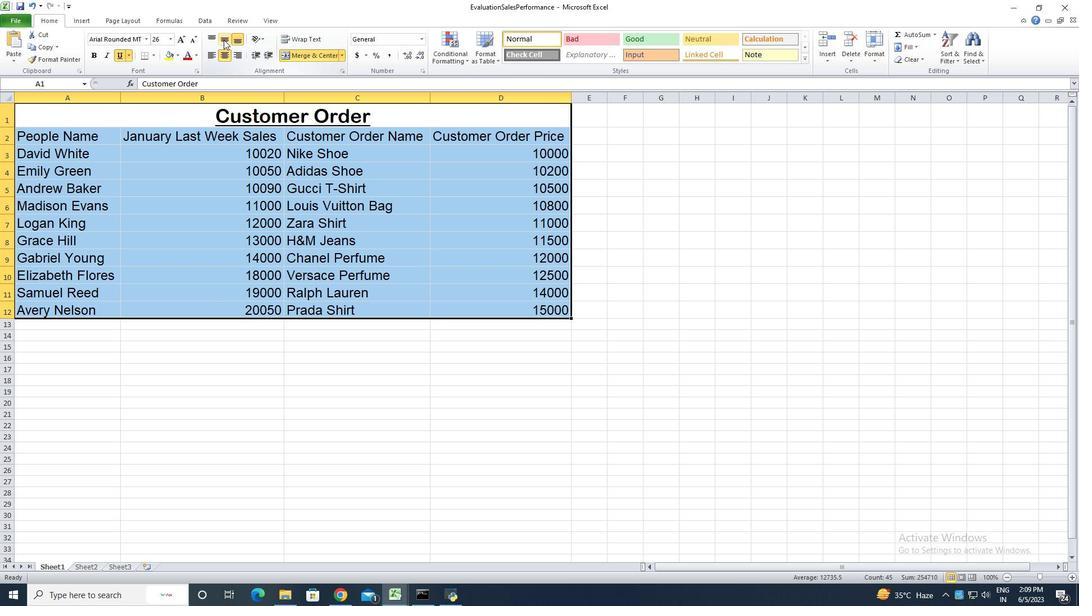 
Action: Mouse pressed left at (227, 42)
Screenshot: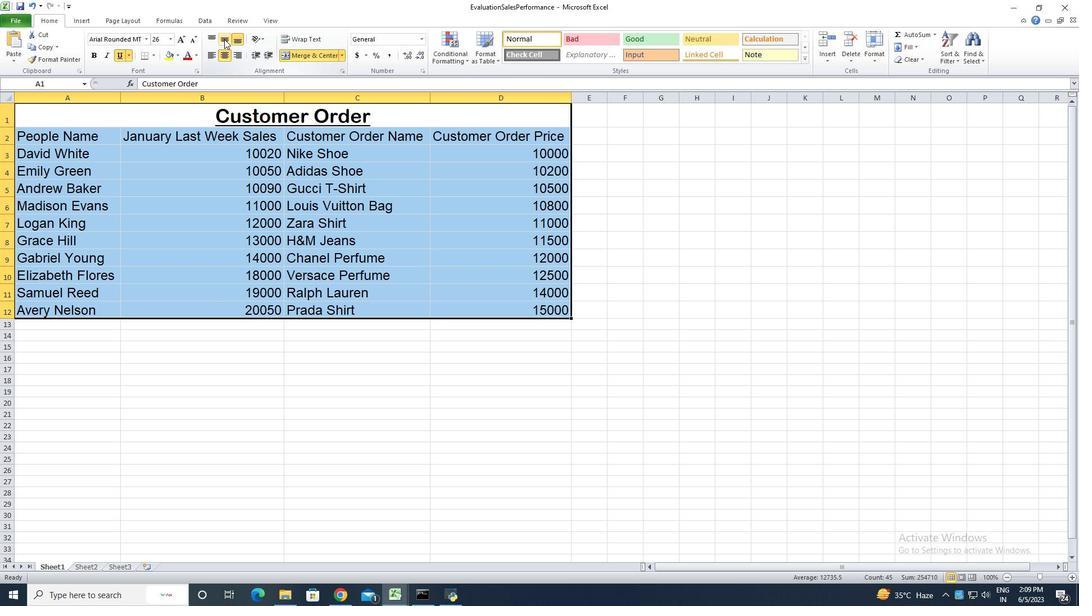 
Action: Mouse moved to (213, 59)
Screenshot: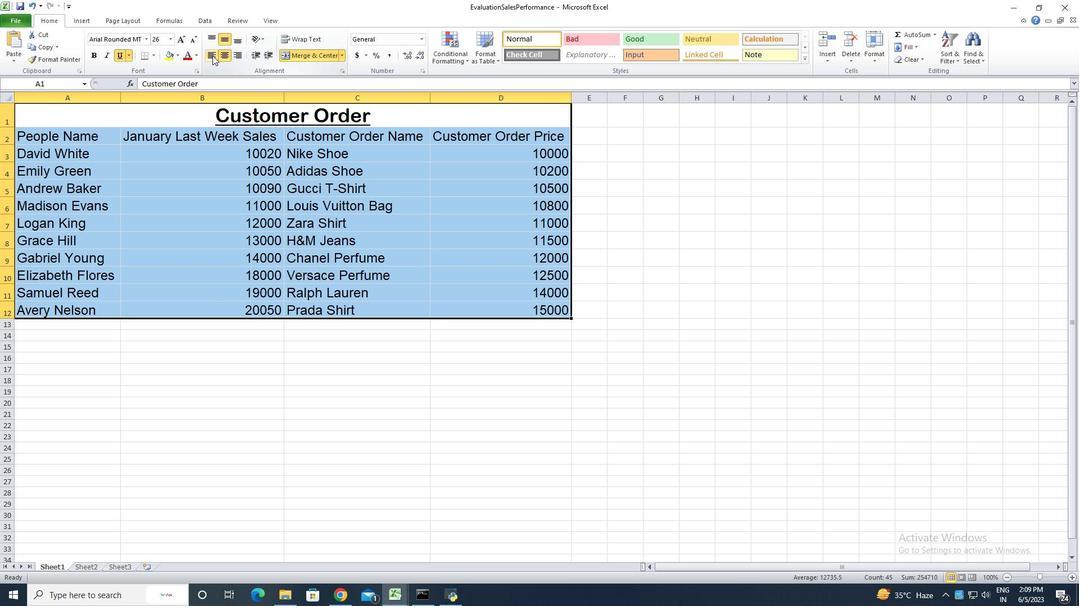 
Action: Mouse pressed left at (213, 59)
Screenshot: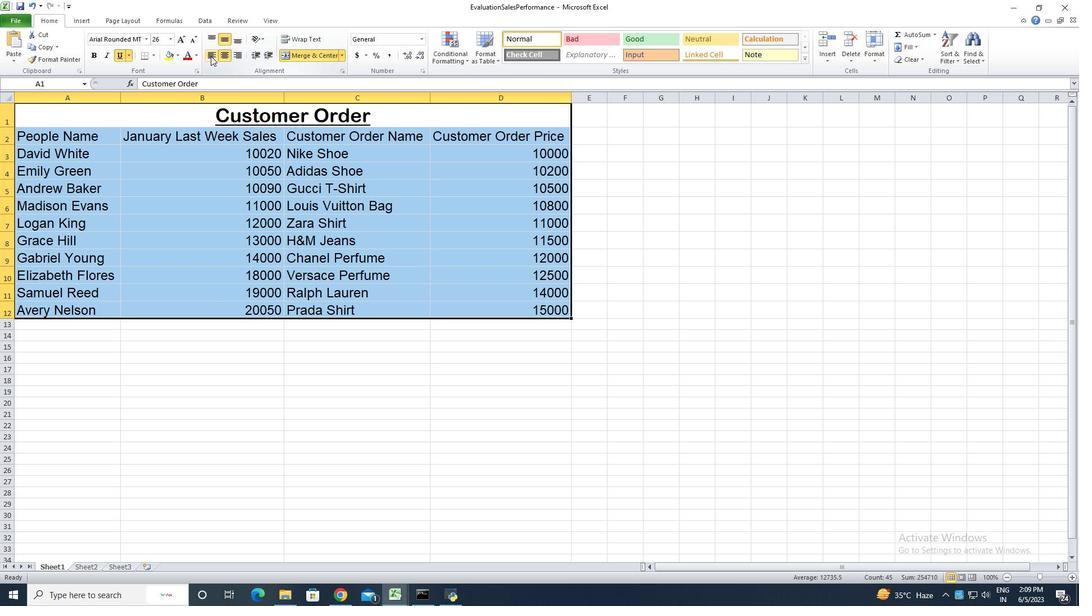 
Action: Mouse moved to (272, 379)
Screenshot: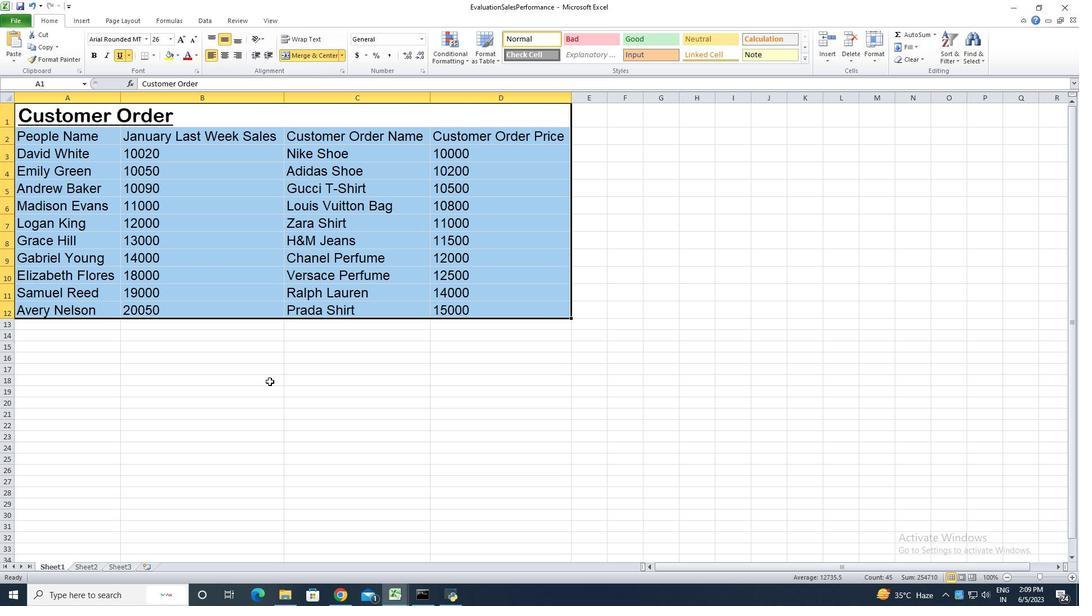 
Action: Mouse pressed left at (272, 379)
Screenshot: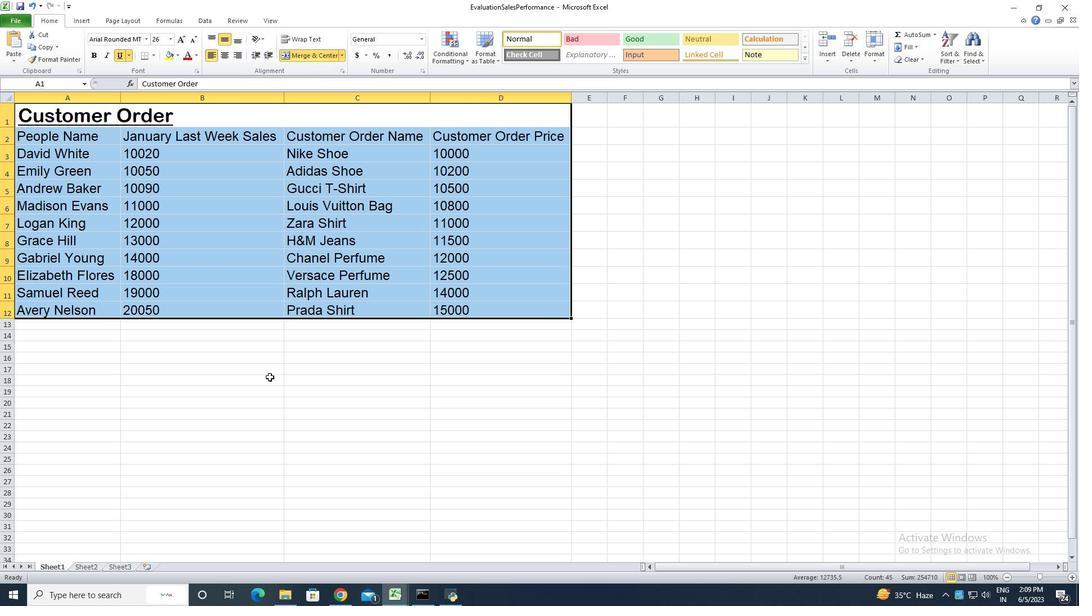 
Action: Key pressed ctrl+S<'\x13'><'\x13'><'\x13'>
Screenshot: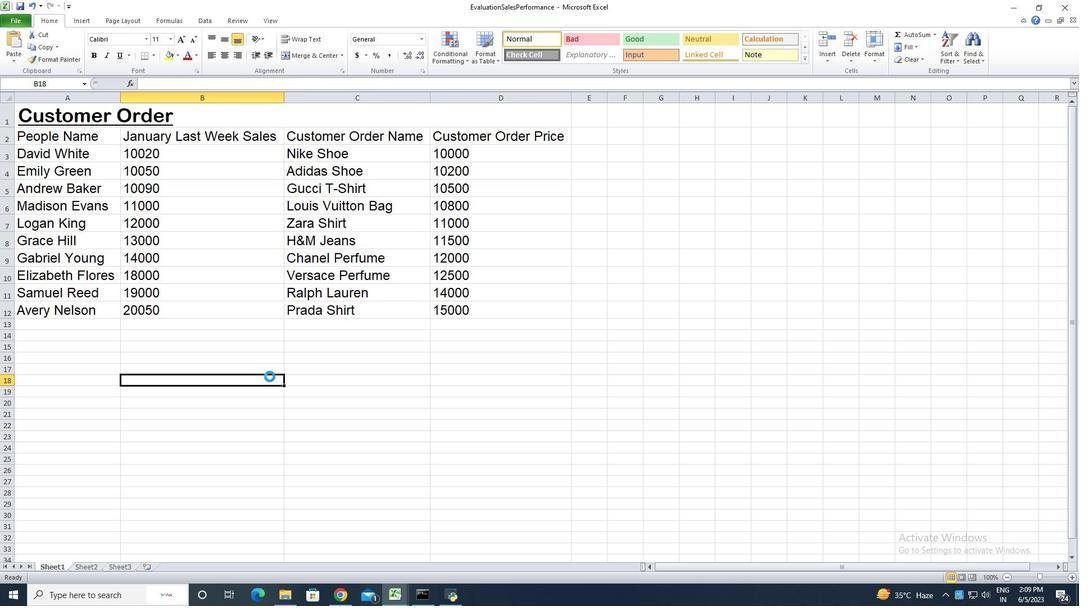 
